 Task: Add an event with the title Second Lunch and Learn: Effective Leadership, date '2024/05/02', time 8:50 AM to 10:50 AMand add a description: If applicable, participants will explore effective communication strategies for remote or virtual team environments. They will learn how to leverage technology tools, manage communication barriers, and maintain strong connections despite physical distance., put the event into Green category, logged in from the account softage.2@softage.netand send the event invitation to softage.10@softage.net and softage.1@softage.net. Set a reminder for the event 1 hour before
Action: Mouse moved to (128, 108)
Screenshot: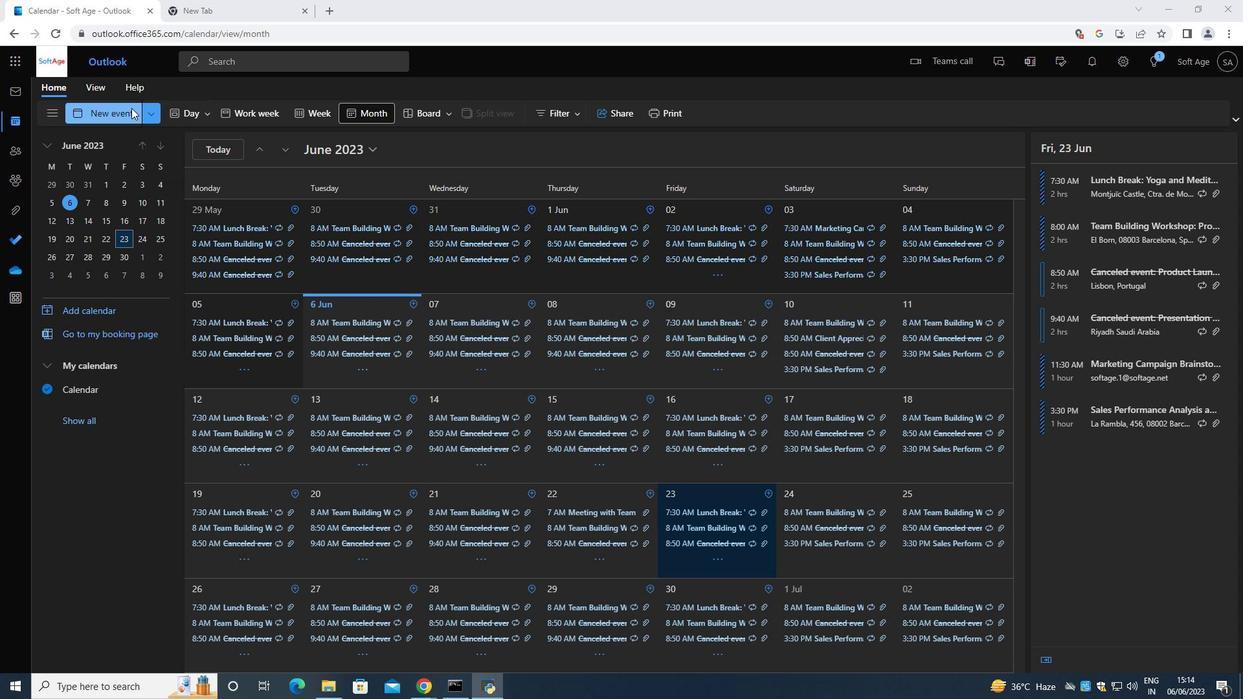 
Action: Mouse pressed left at (128, 108)
Screenshot: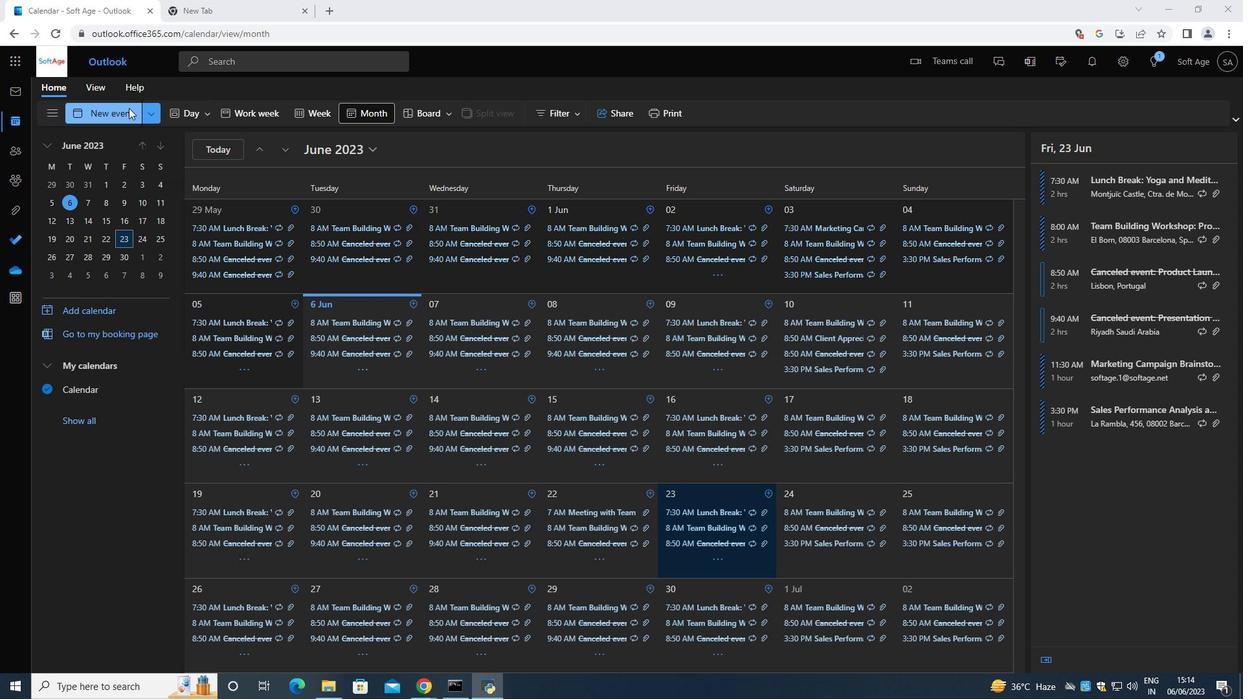 
Action: Mouse moved to (128, 101)
Screenshot: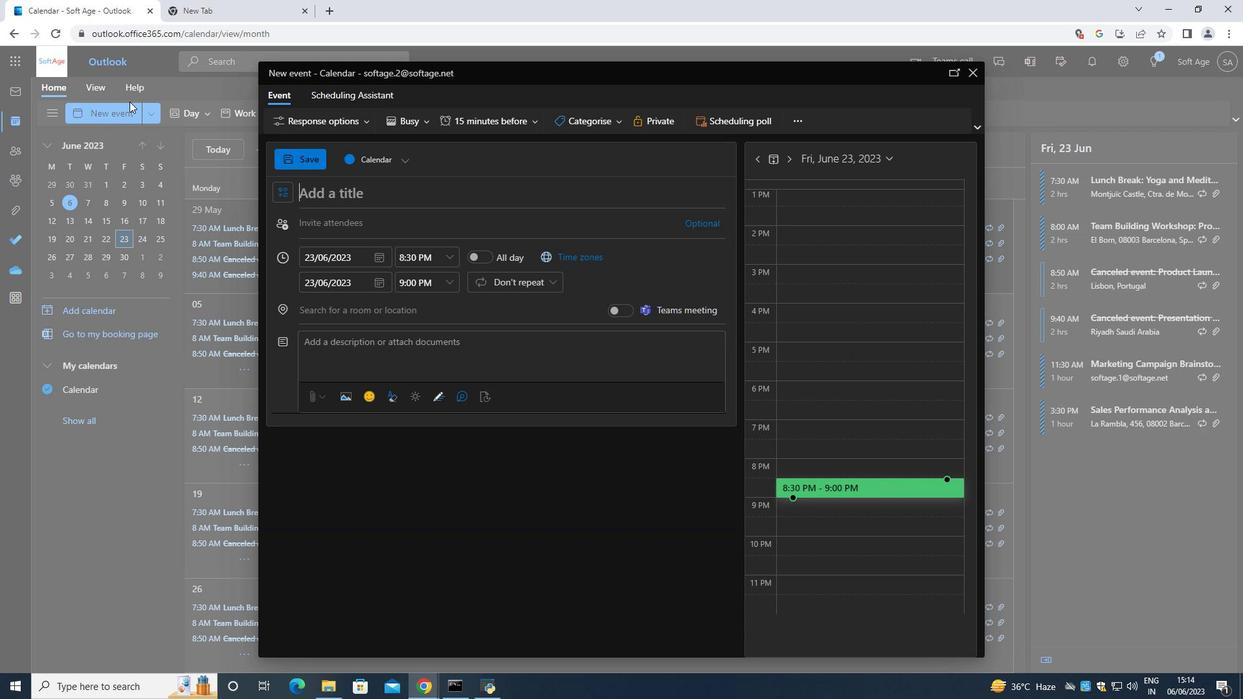 
Action: Key pressed <Key.shift>
Screenshot: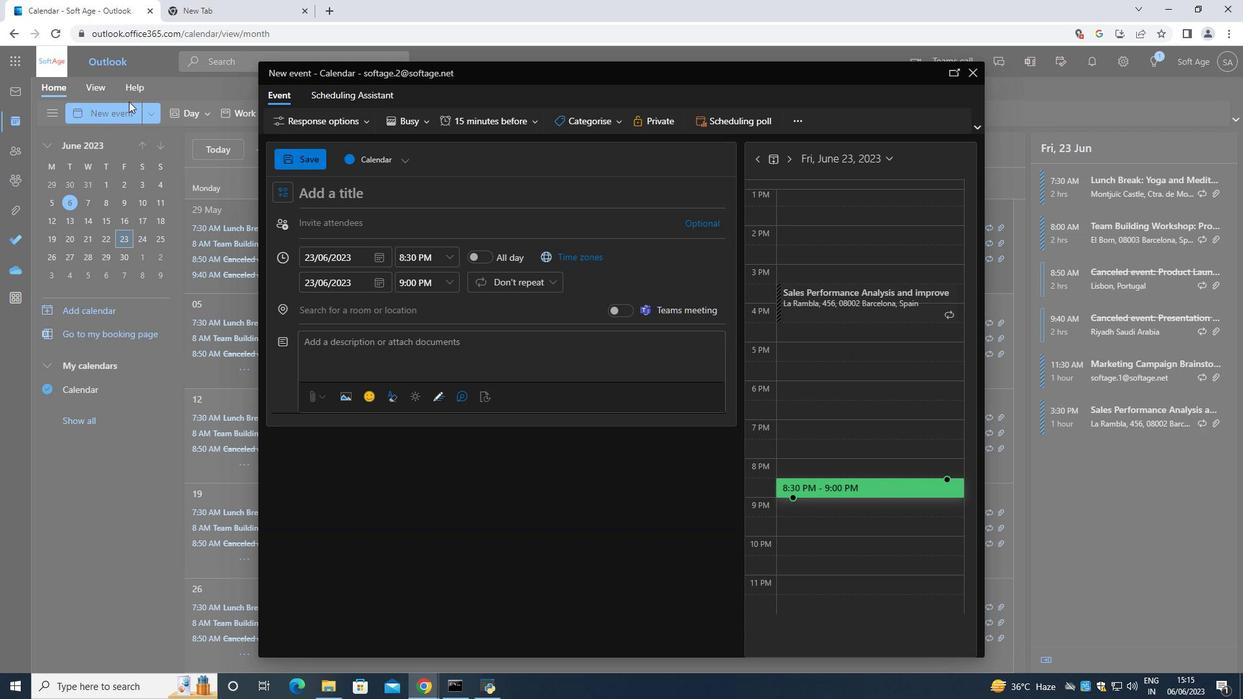 
Action: Mouse moved to (128, 101)
Screenshot: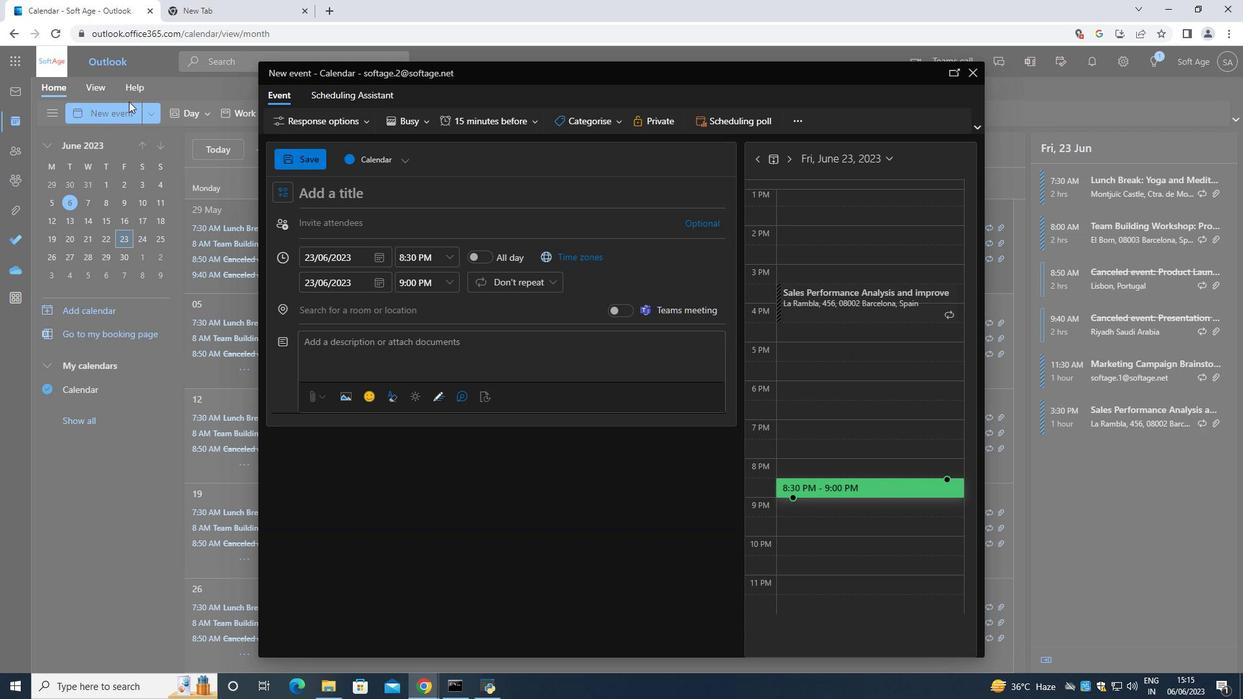 
Action: Key pressed <Key.shift><Key.shift><Key.shift><Key.shift><Key.shift><Key.shift><Key.shift><Key.shift><Key.shift><Key.shift><Key.shift><Key.shift><Key.shift><Key.shift><Key.shift>S
Screenshot: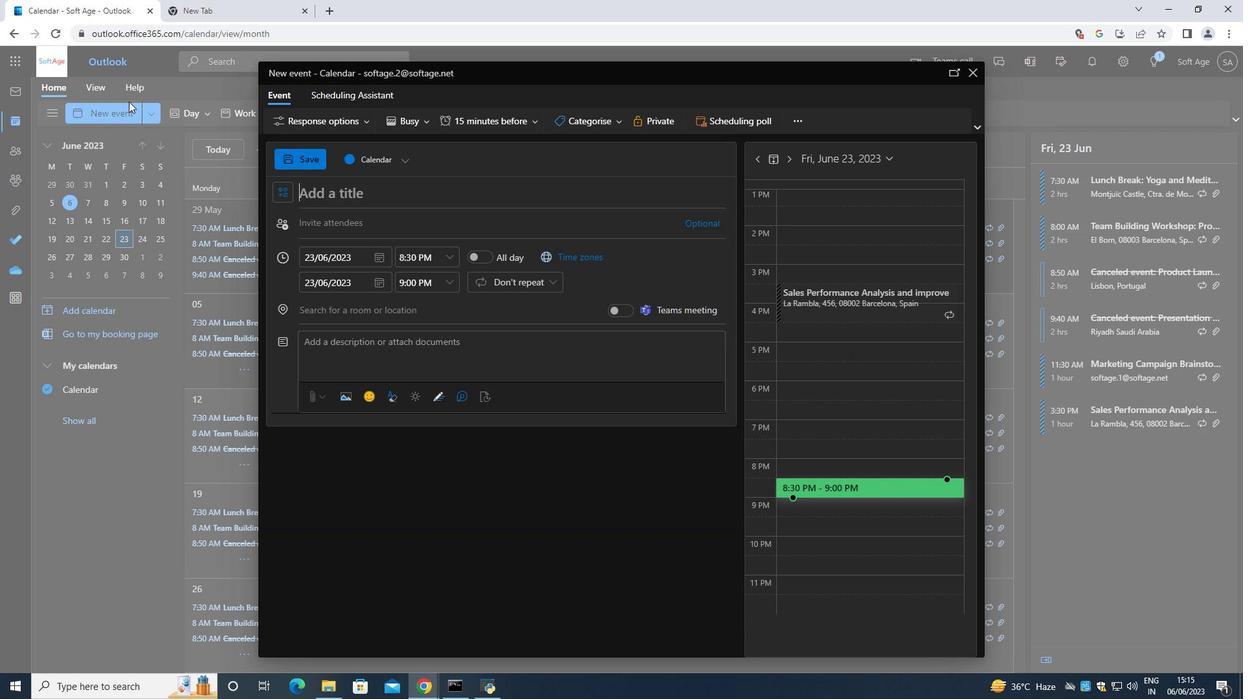 
Action: Mouse moved to (128, 101)
Screenshot: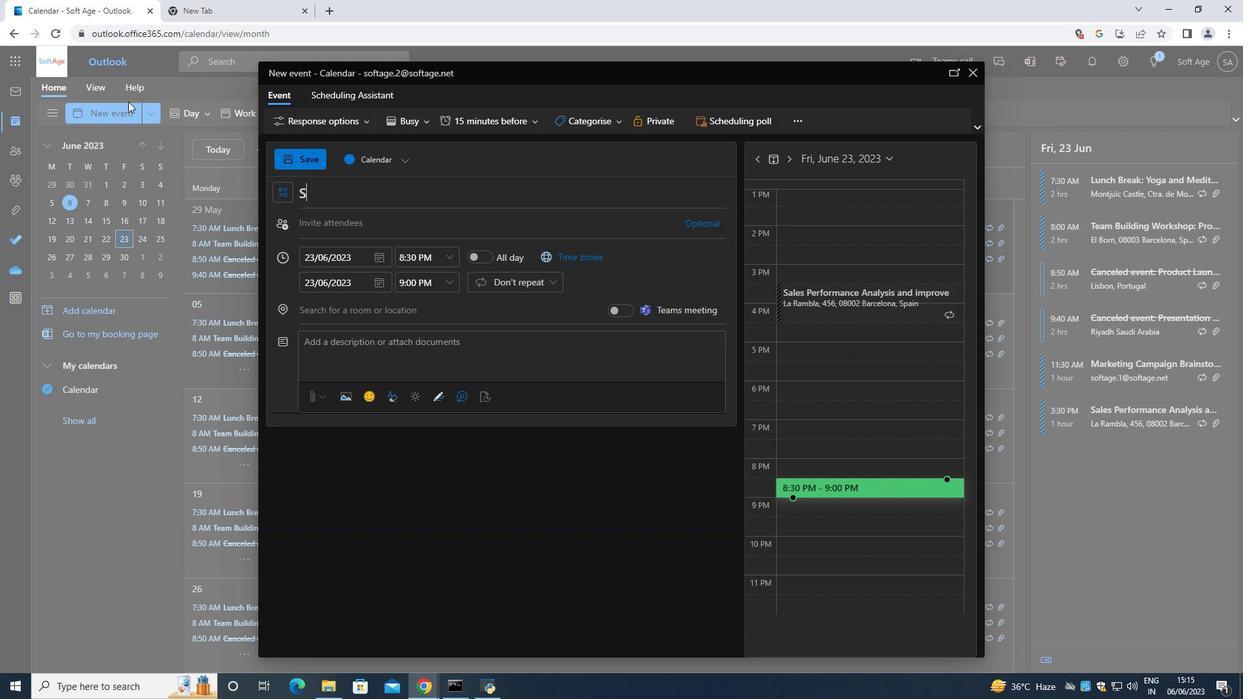 
Action: Key pressed econ
Screenshot: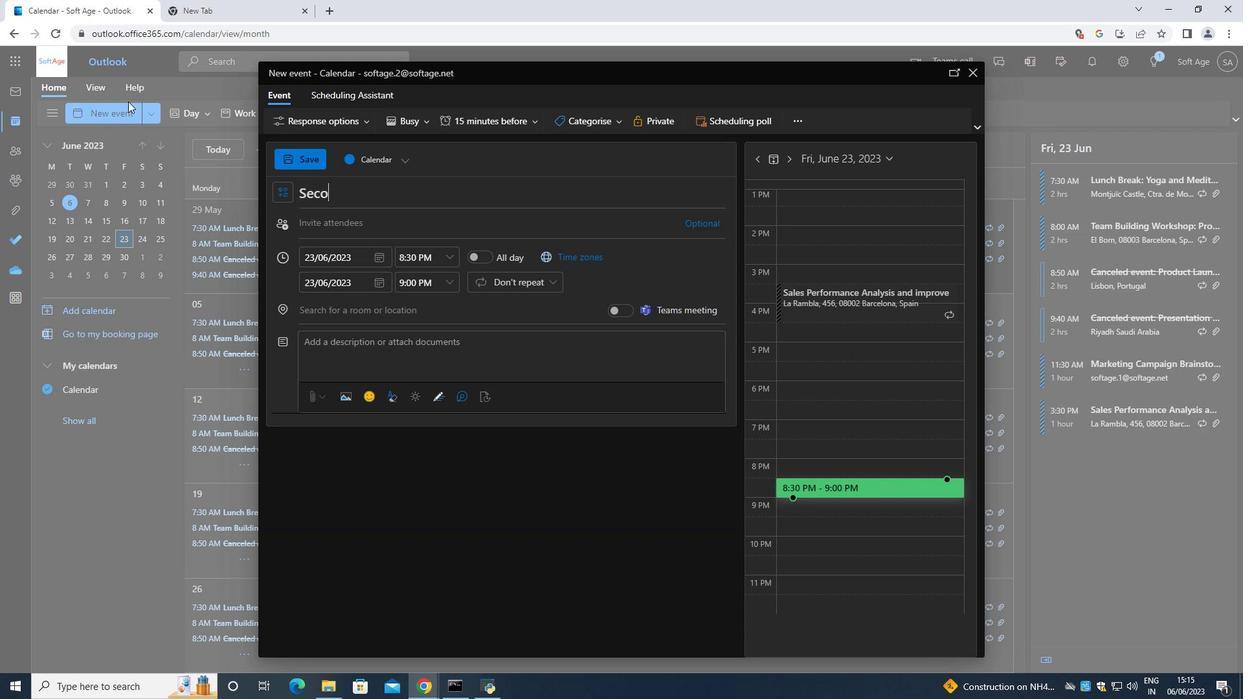 
Action: Mouse moved to (127, 101)
Screenshot: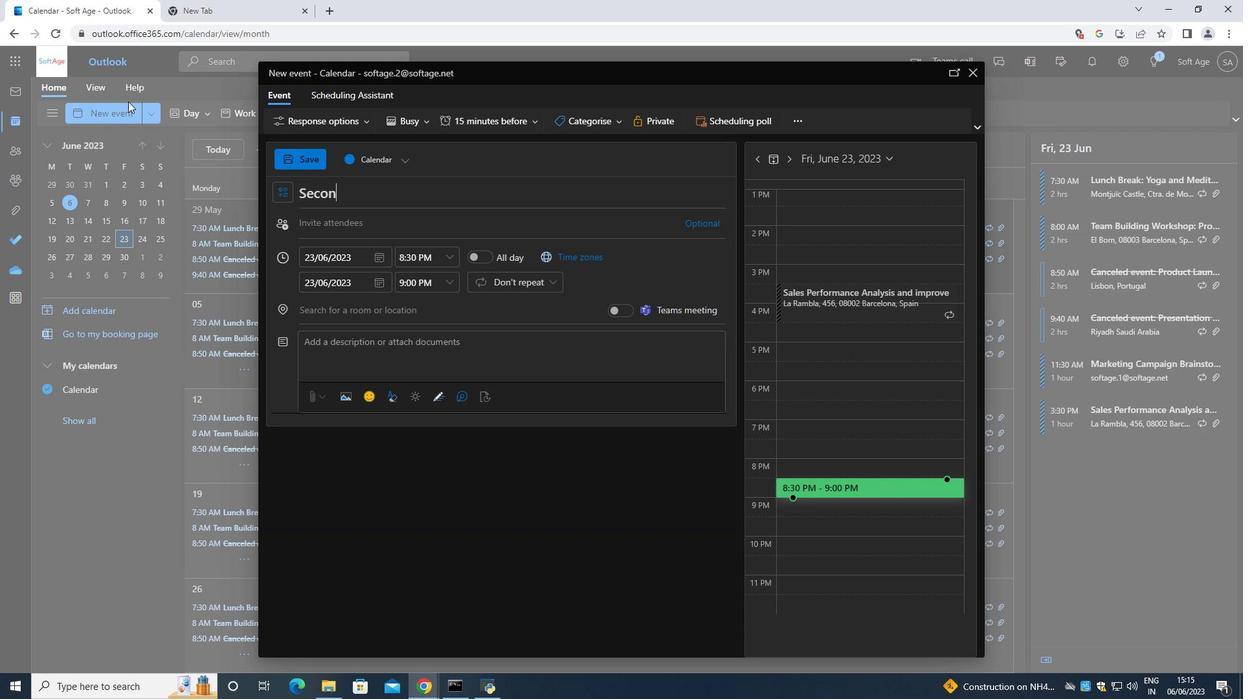 
Action: Key pressed <Key.space><Key.shift><Key.shift><Key.shift><Key.shift><Key.shift><Key.shift><Key.shift><Key.shift><Key.shift><Key.shift><Key.shift><Key.shift><Key.shift><Key.shift><Key.shift><Key.shift><Key.shift><Key.shift><Key.shift><Key.shift><Key.shift><Key.shift><Key.shift>Lunch
Screenshot: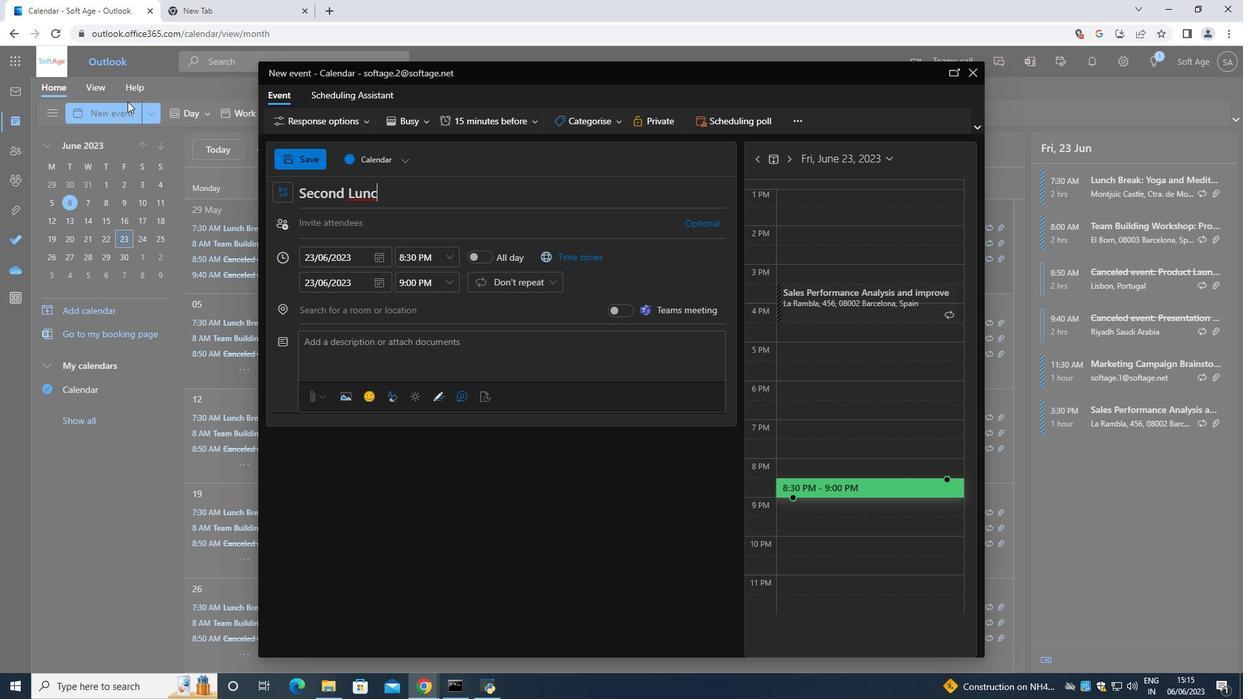 
Action: Mouse moved to (167, 82)
Screenshot: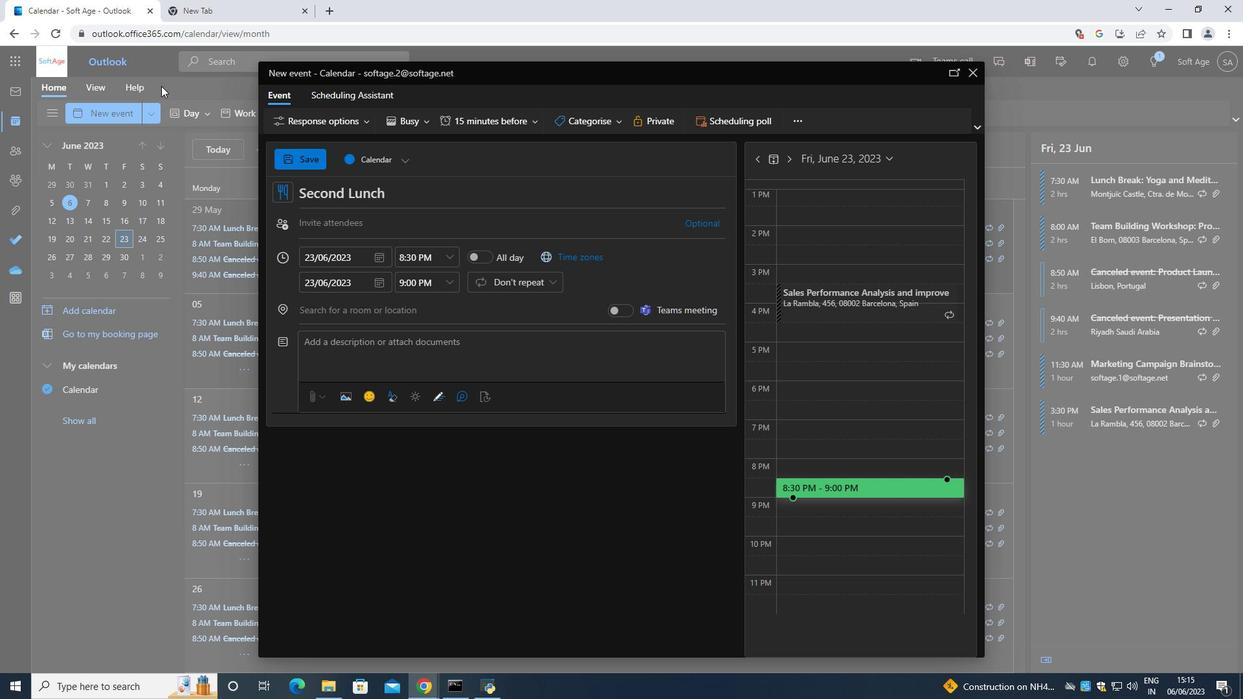 
Action: Key pressed <Key.space><Key.shift>and<Key.space>
Screenshot: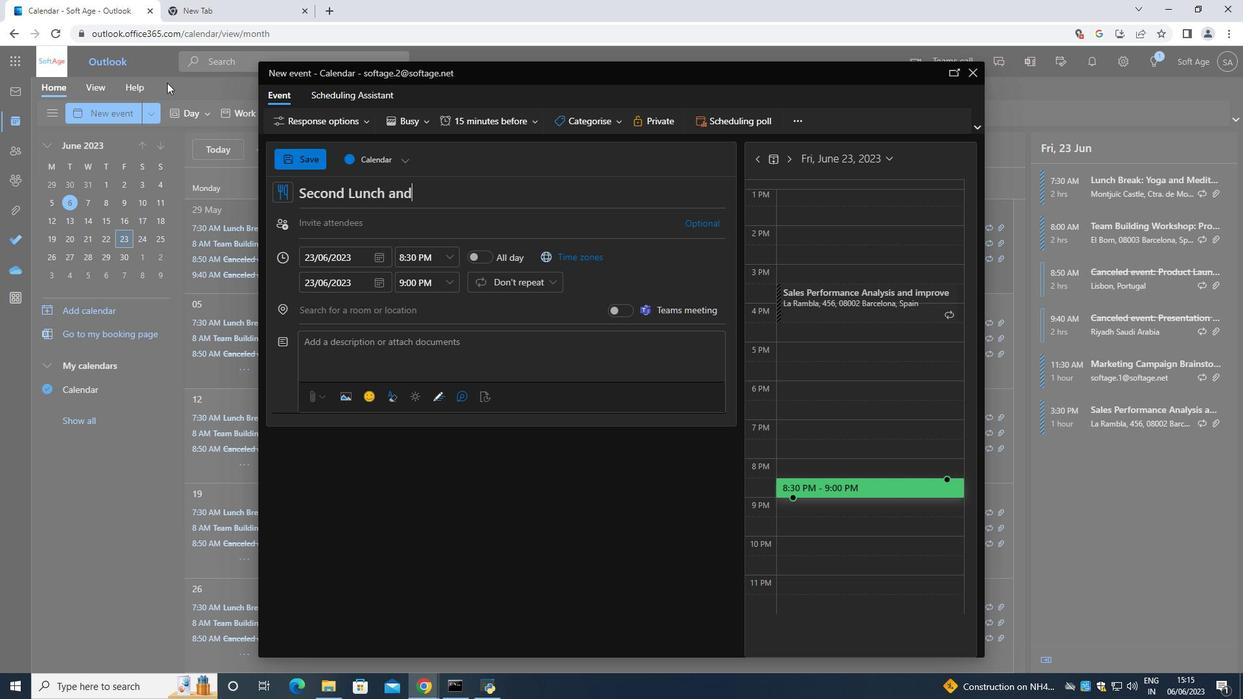 
Action: Mouse moved to (167, 82)
Screenshot: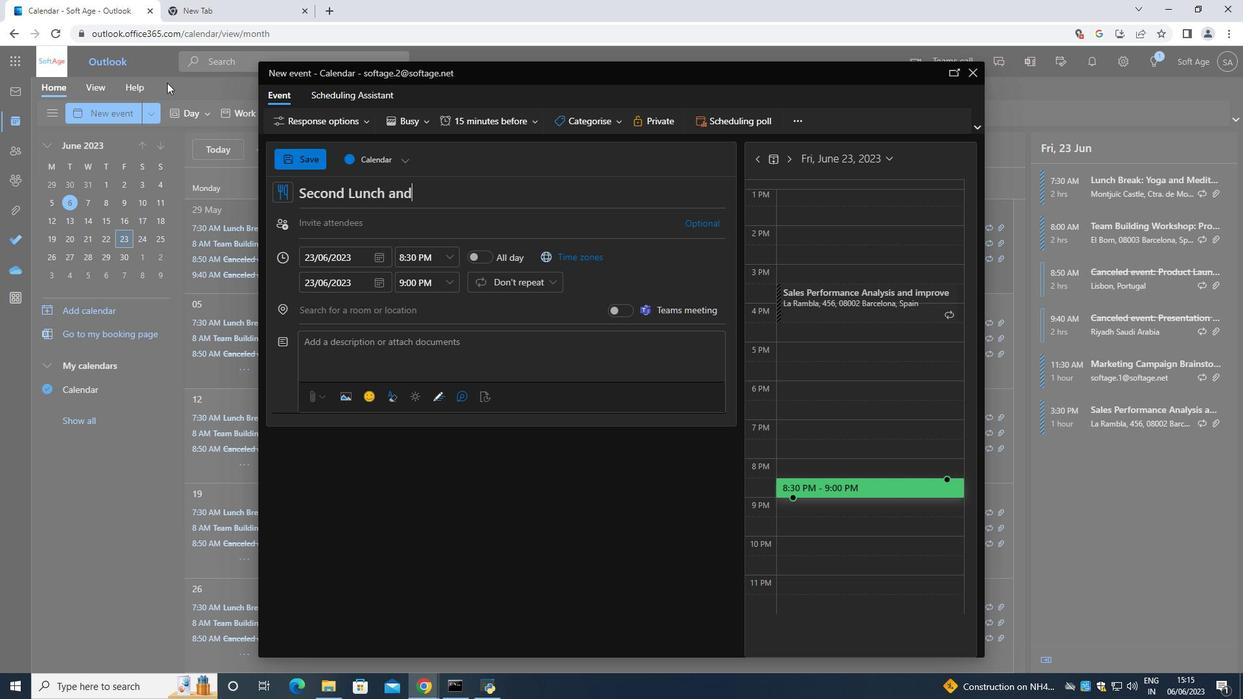 
Action: Key pressed <Key.shift>Learn<Key.shift_r>:<Key.space><Key.shift>Eff
Screenshot: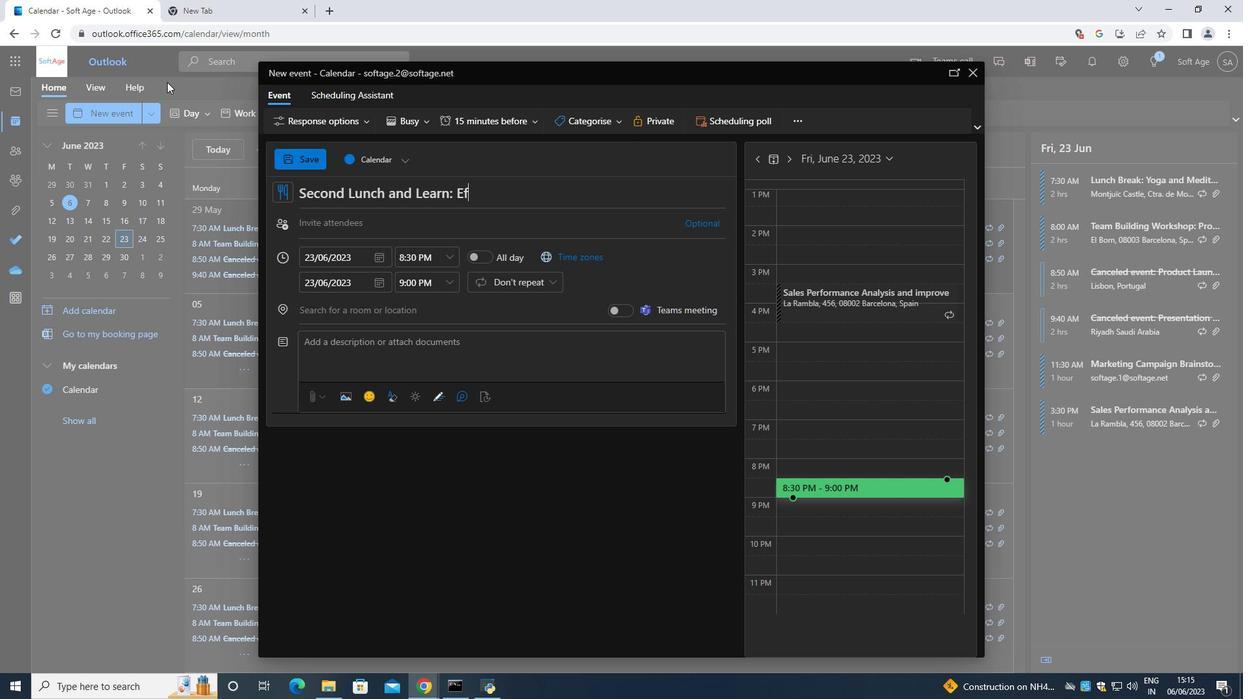 
Action: Mouse moved to (170, 79)
Screenshot: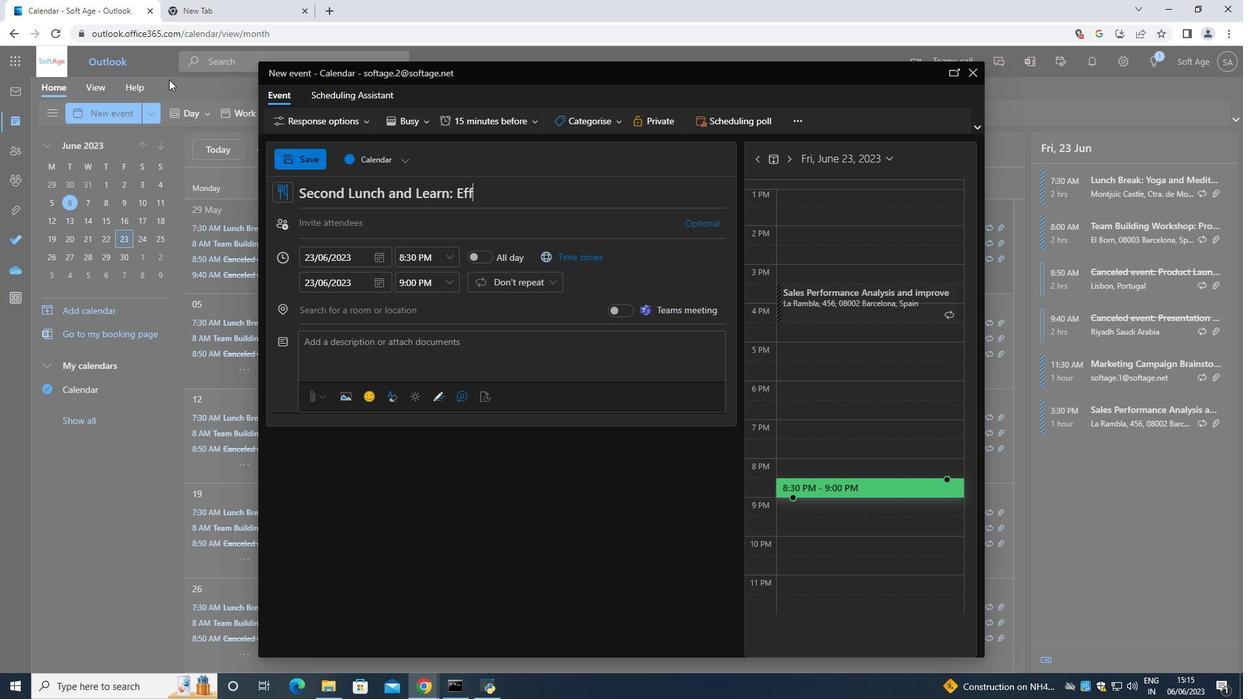 
Action: Key pressed r<Key.backspace>ective<Key.space><Key.shift>:<Key.insert><Key.backspace><Key.shift>Leadership<Key.space>
Screenshot: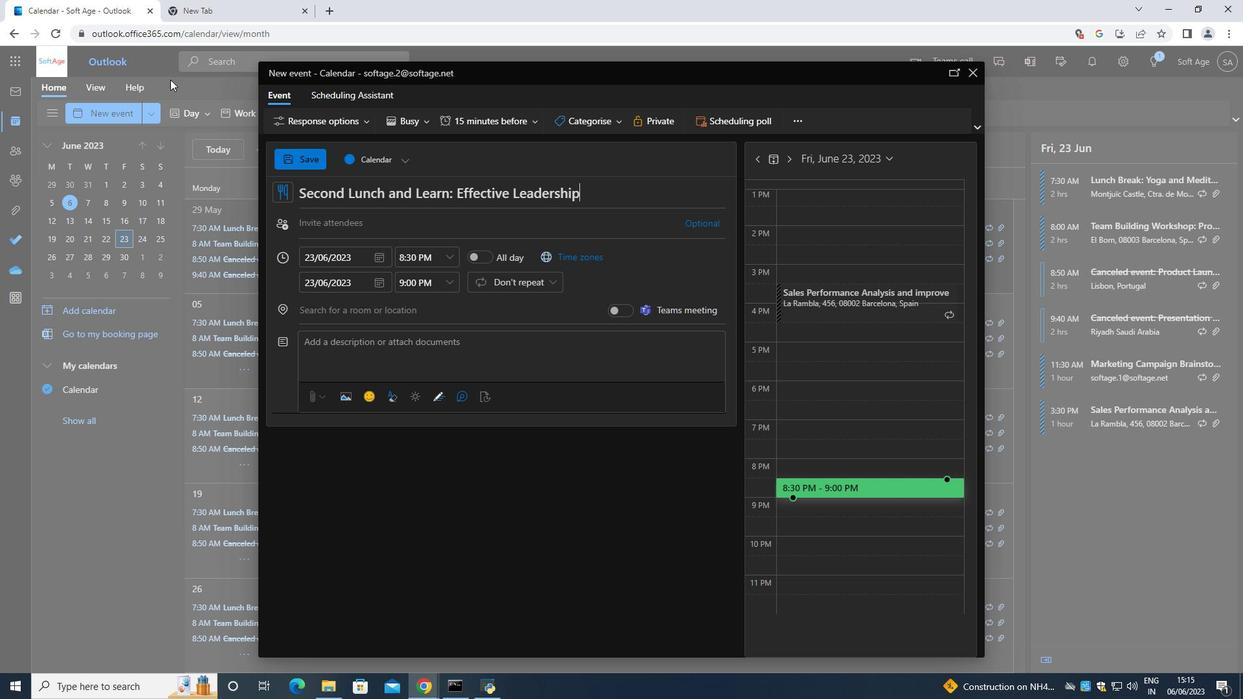 
Action: Mouse moved to (382, 258)
Screenshot: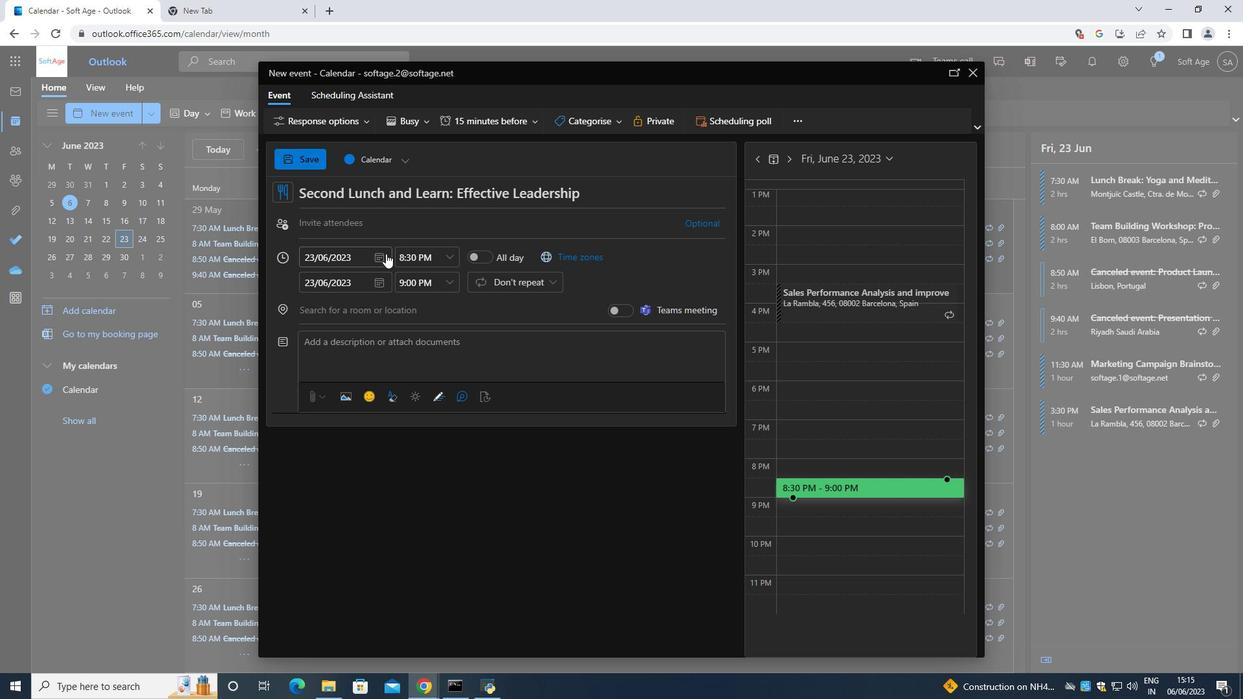 
Action: Mouse pressed left at (382, 258)
Screenshot: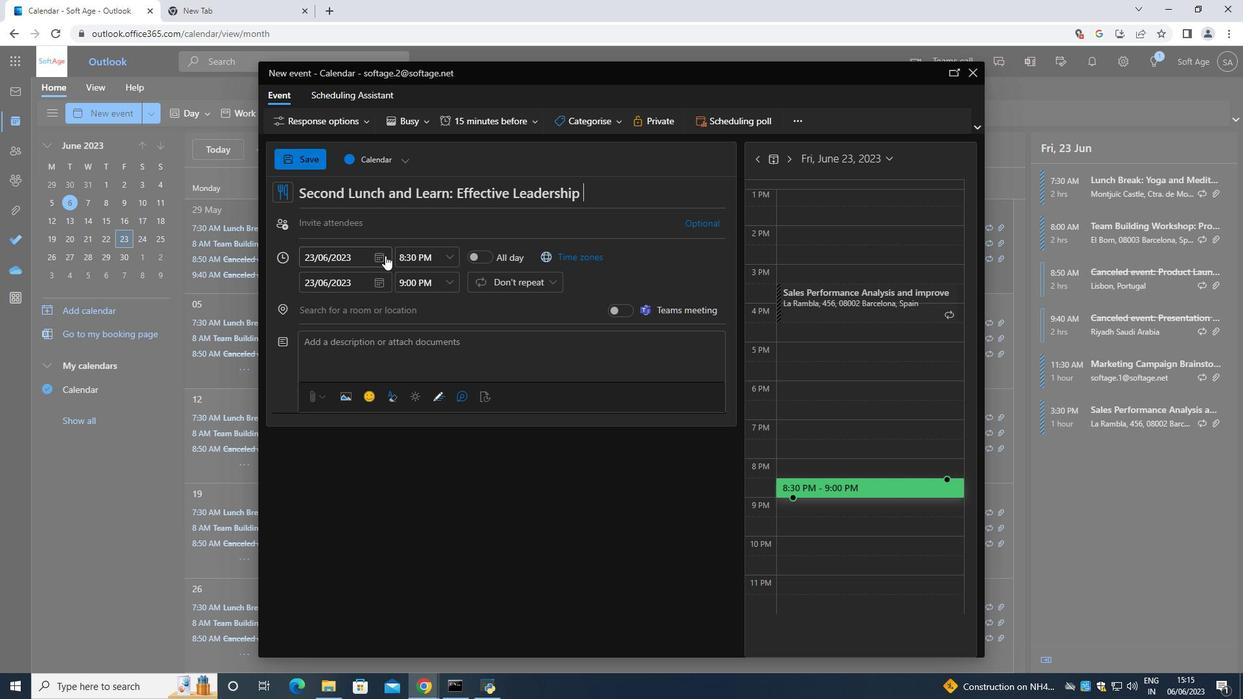 
Action: Mouse moved to (422, 288)
Screenshot: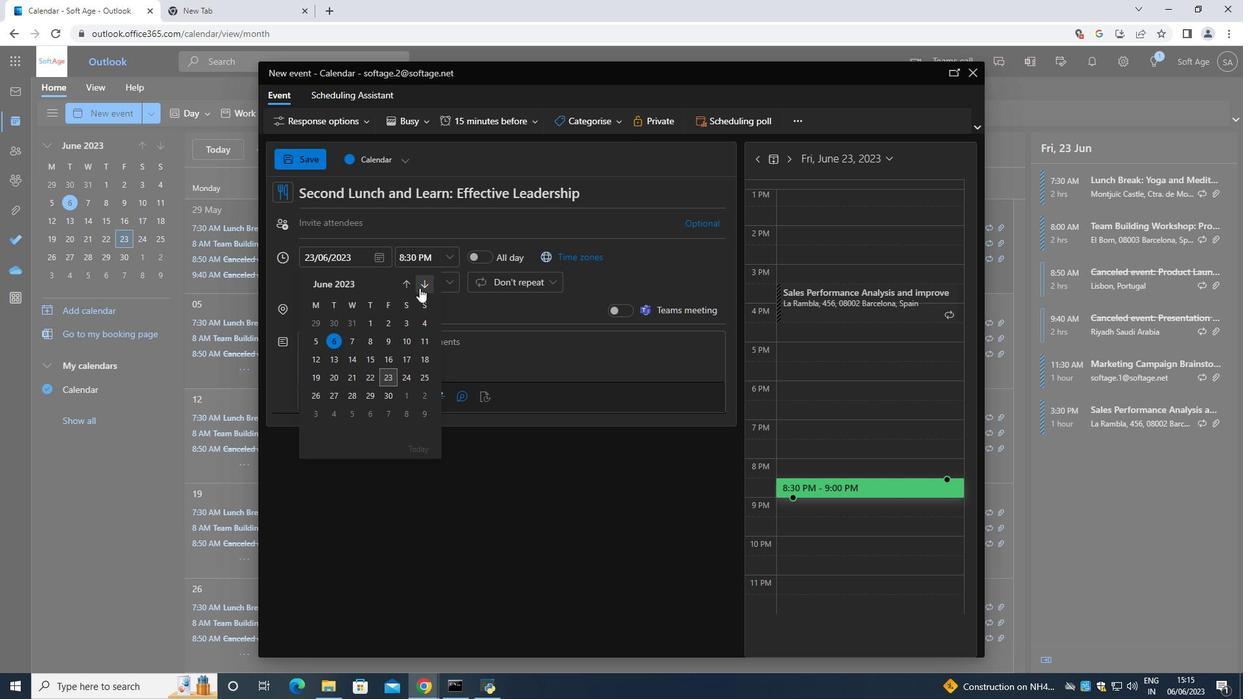 
Action: Mouse pressed left at (422, 288)
Screenshot: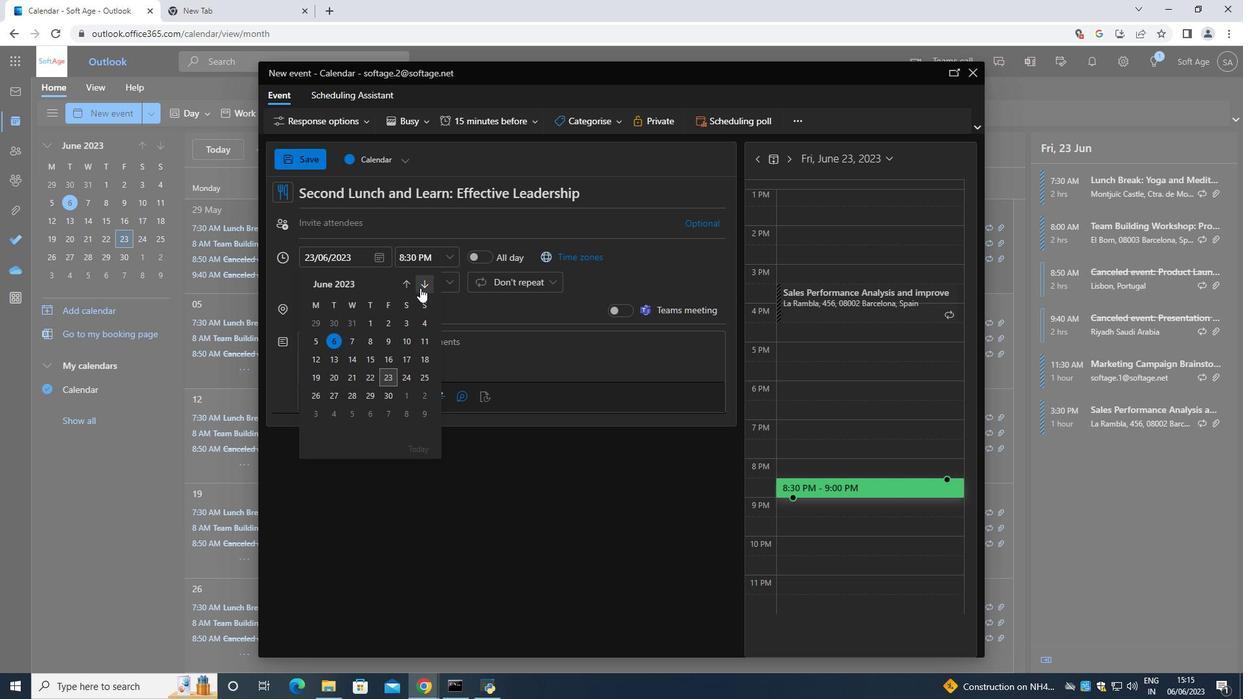 
Action: Mouse moved to (423, 288)
Screenshot: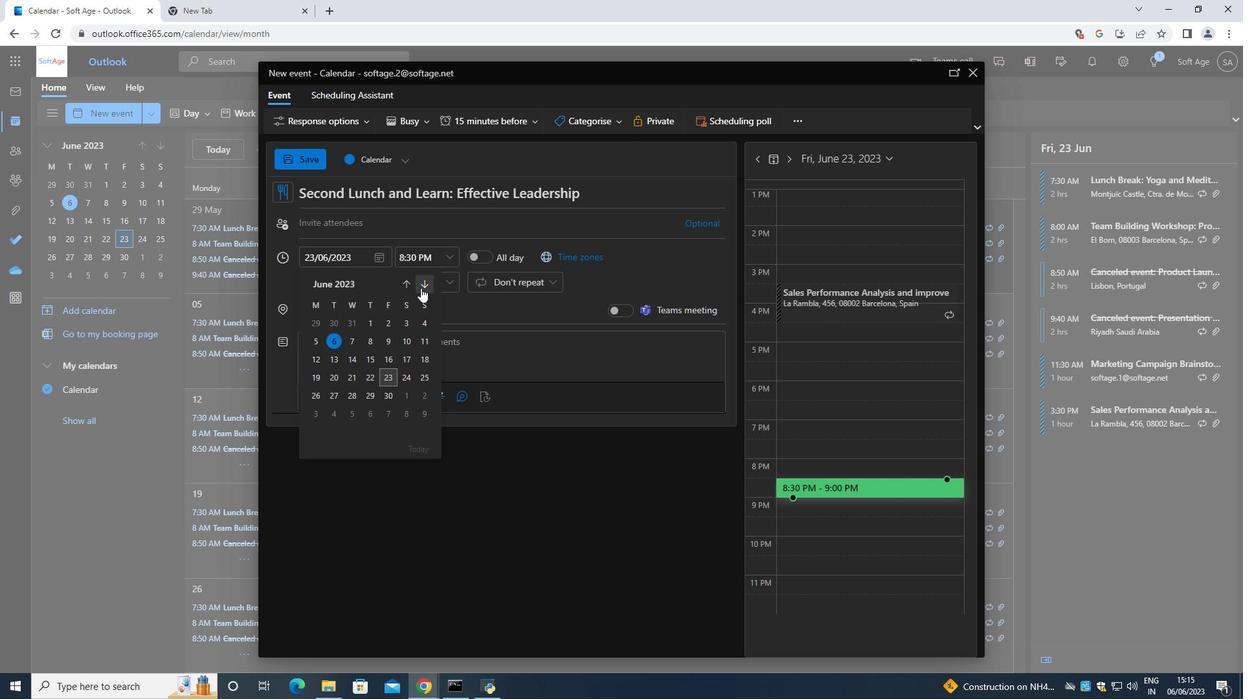 
Action: Mouse pressed left at (423, 288)
Screenshot: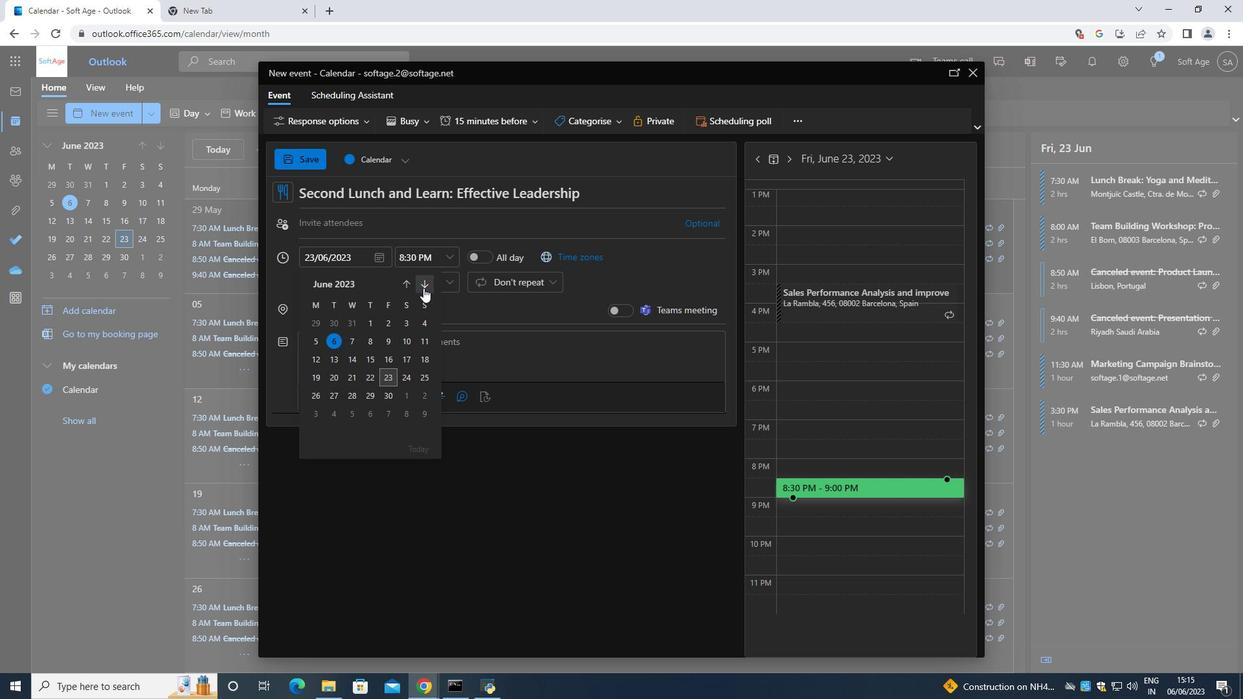 
Action: Mouse pressed left at (423, 288)
Screenshot: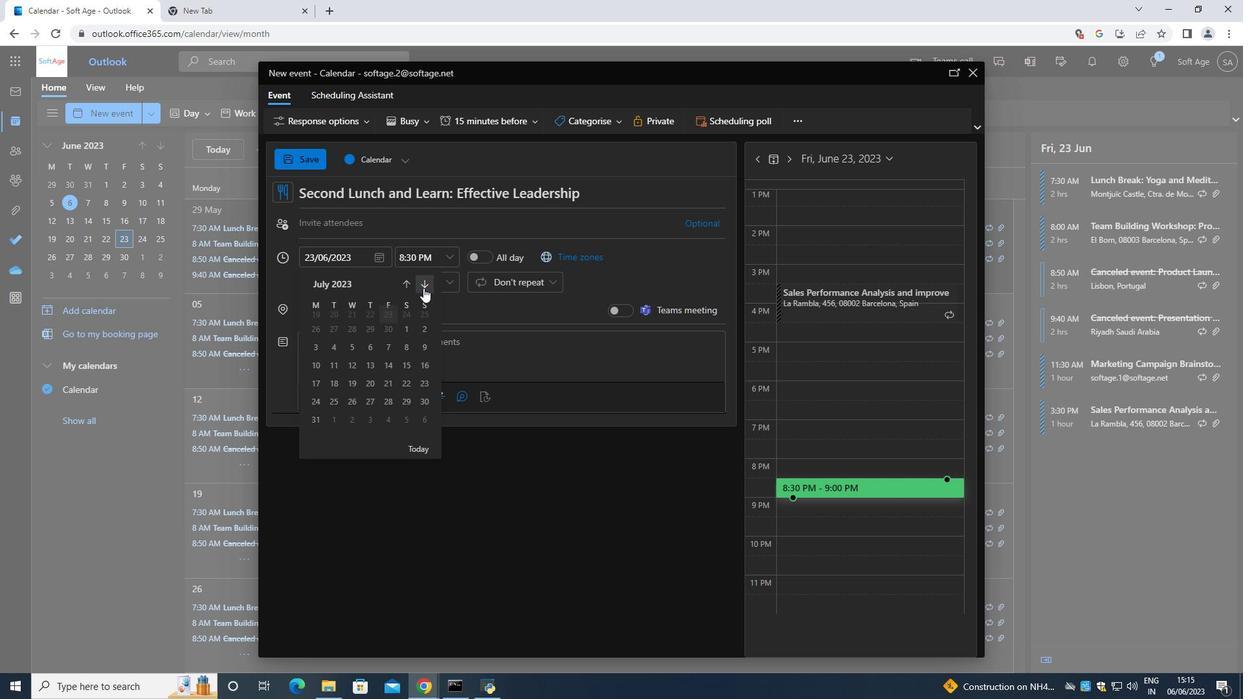 
Action: Mouse pressed left at (423, 288)
Screenshot: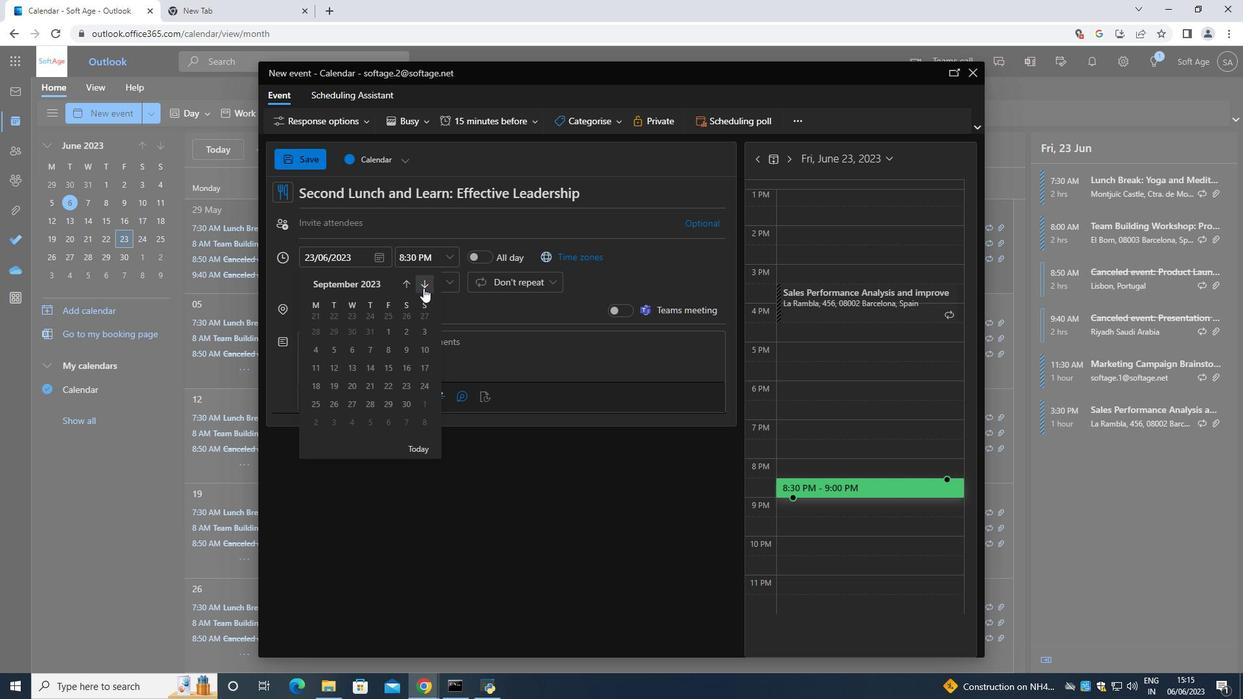 
Action: Mouse pressed left at (423, 288)
Screenshot: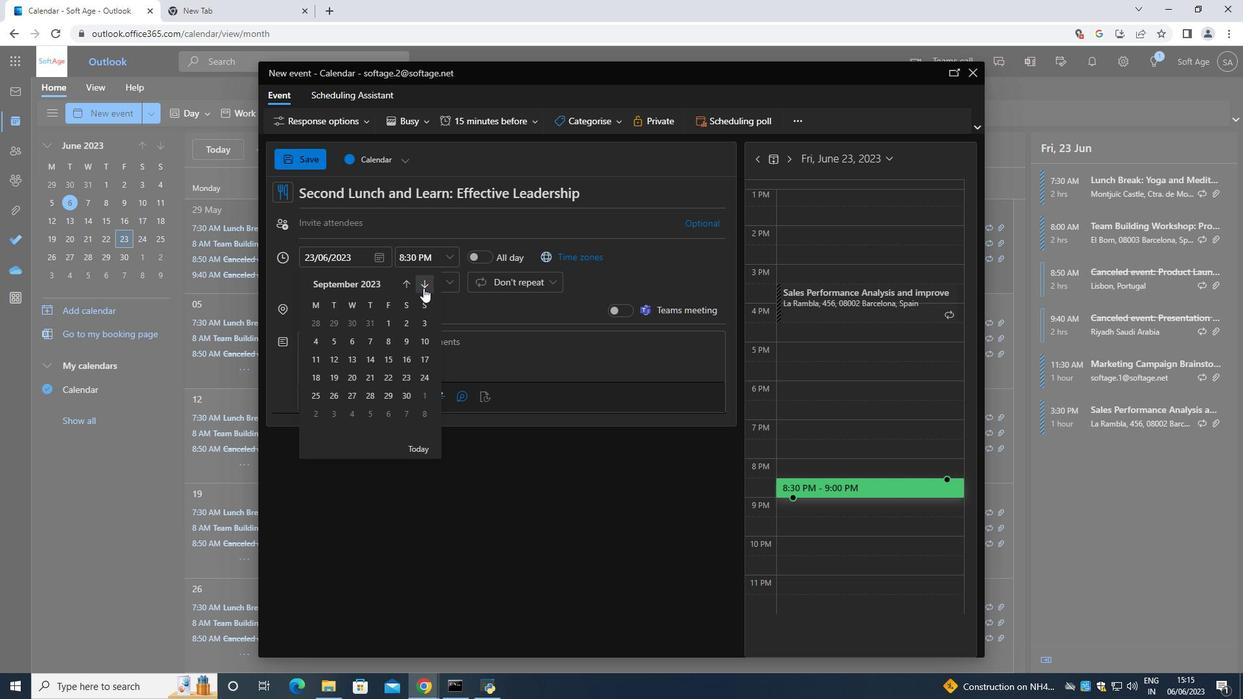 
Action: Mouse pressed left at (423, 288)
Screenshot: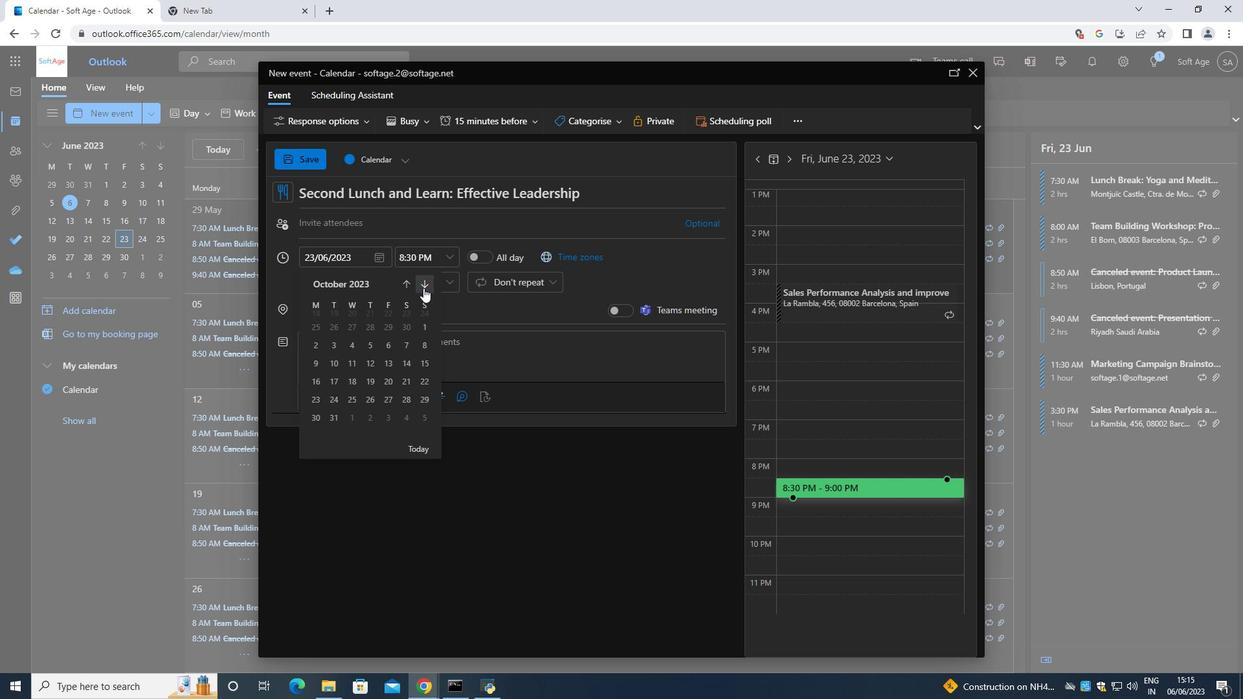 
Action: Mouse pressed left at (423, 288)
Screenshot: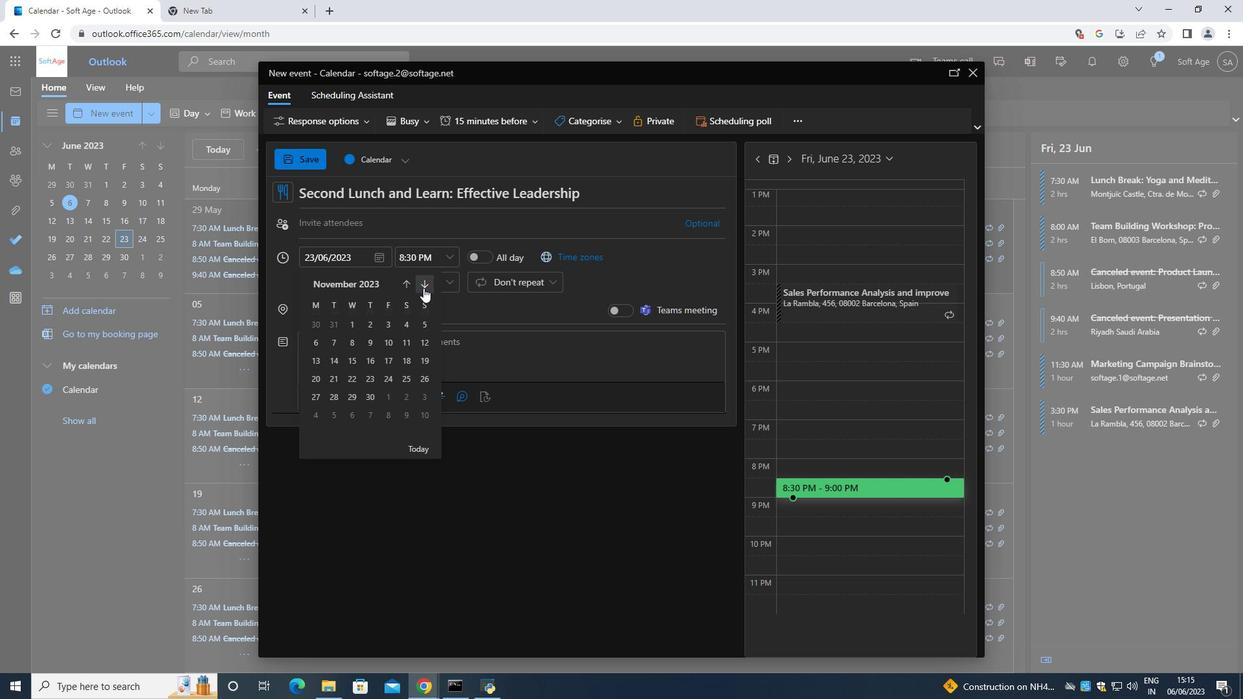
Action: Mouse pressed left at (423, 288)
Screenshot: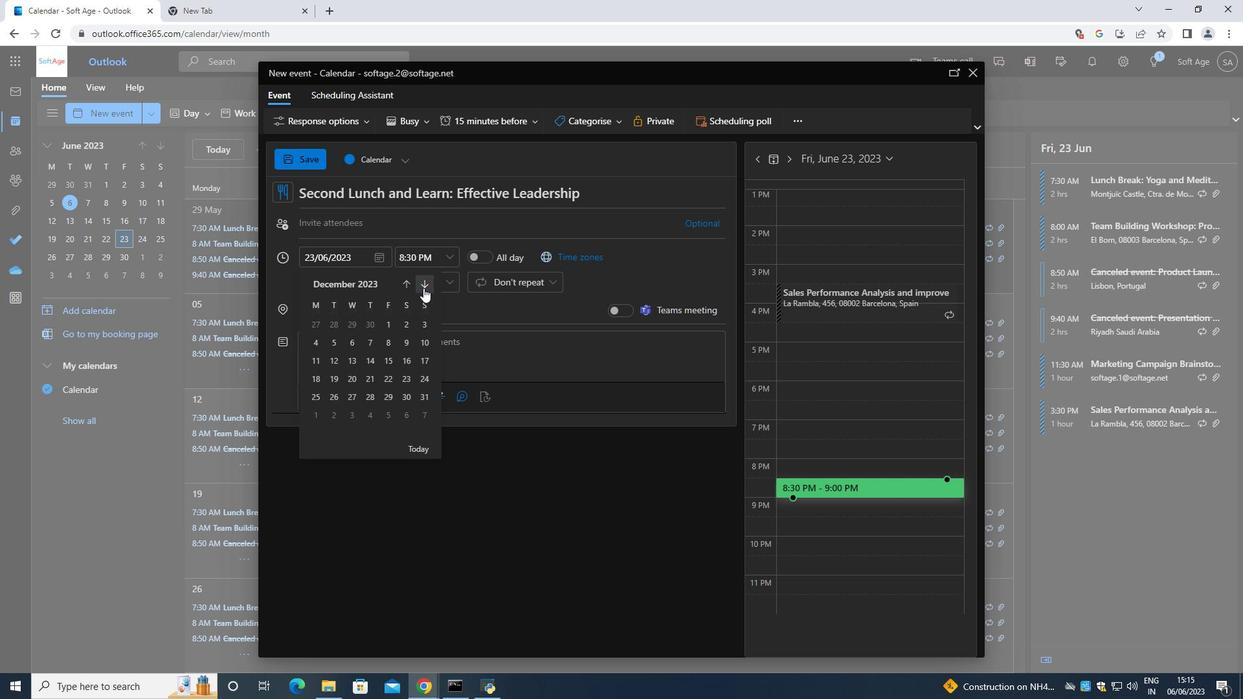 
Action: Mouse pressed left at (423, 288)
Screenshot: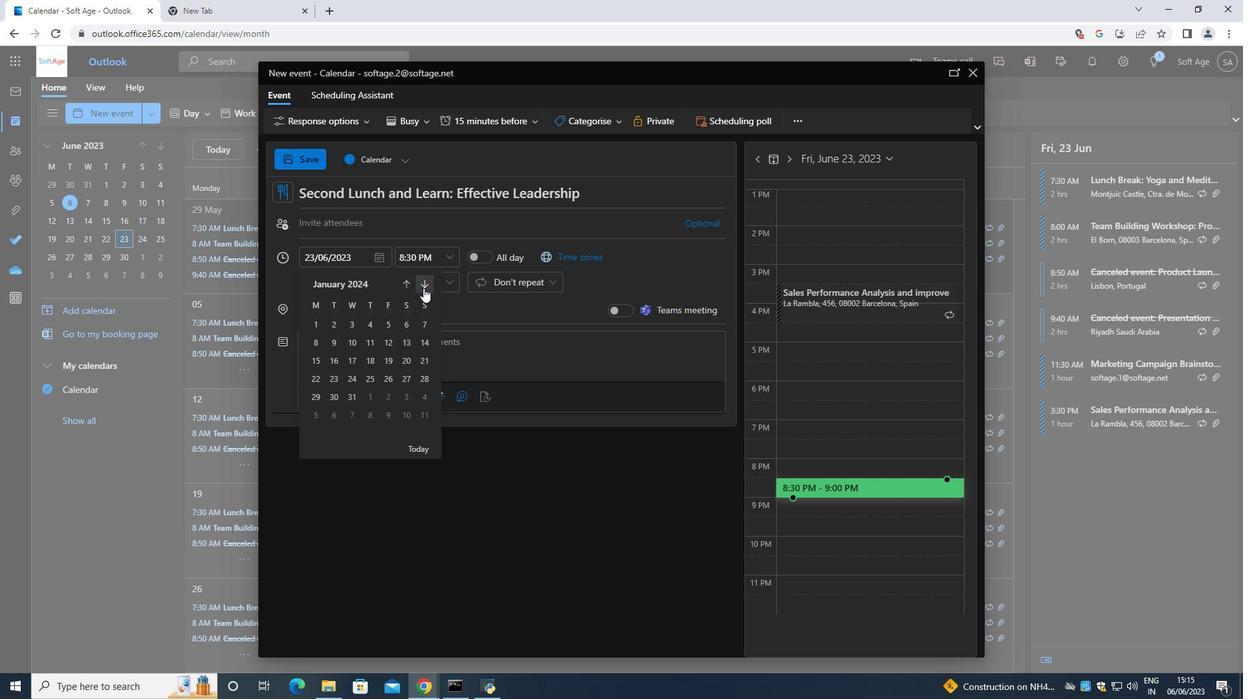 
Action: Mouse pressed left at (423, 288)
Screenshot: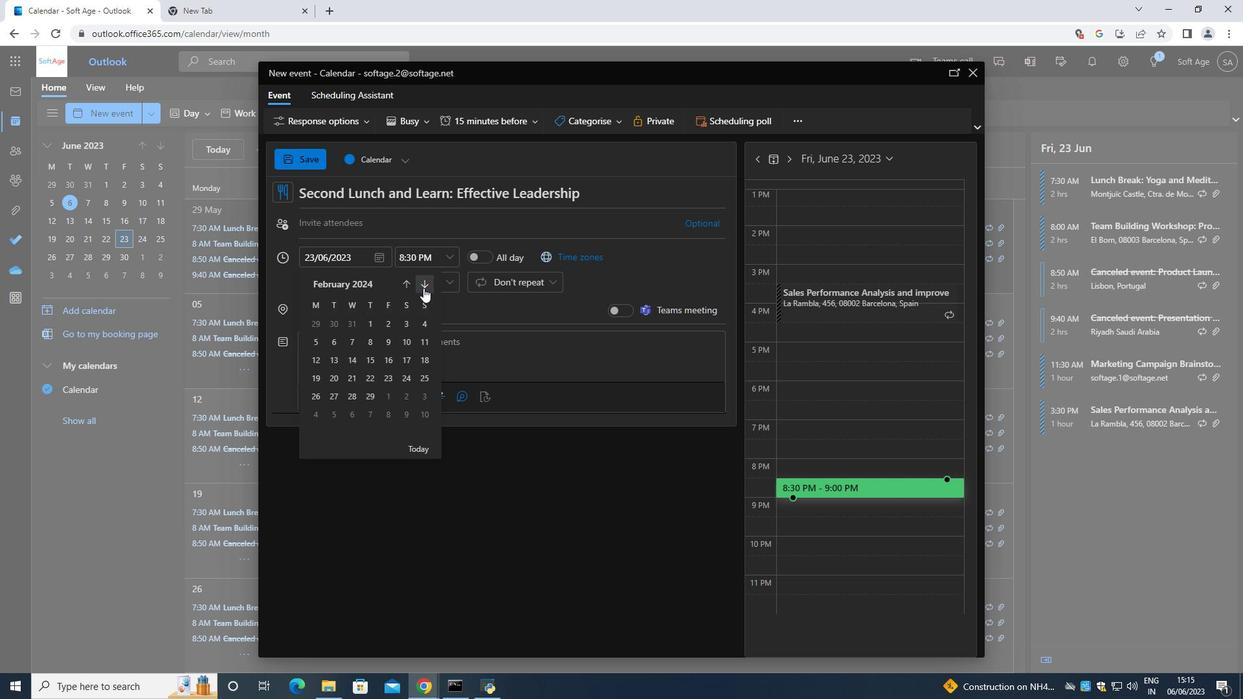 
Action: Mouse pressed left at (423, 288)
Screenshot: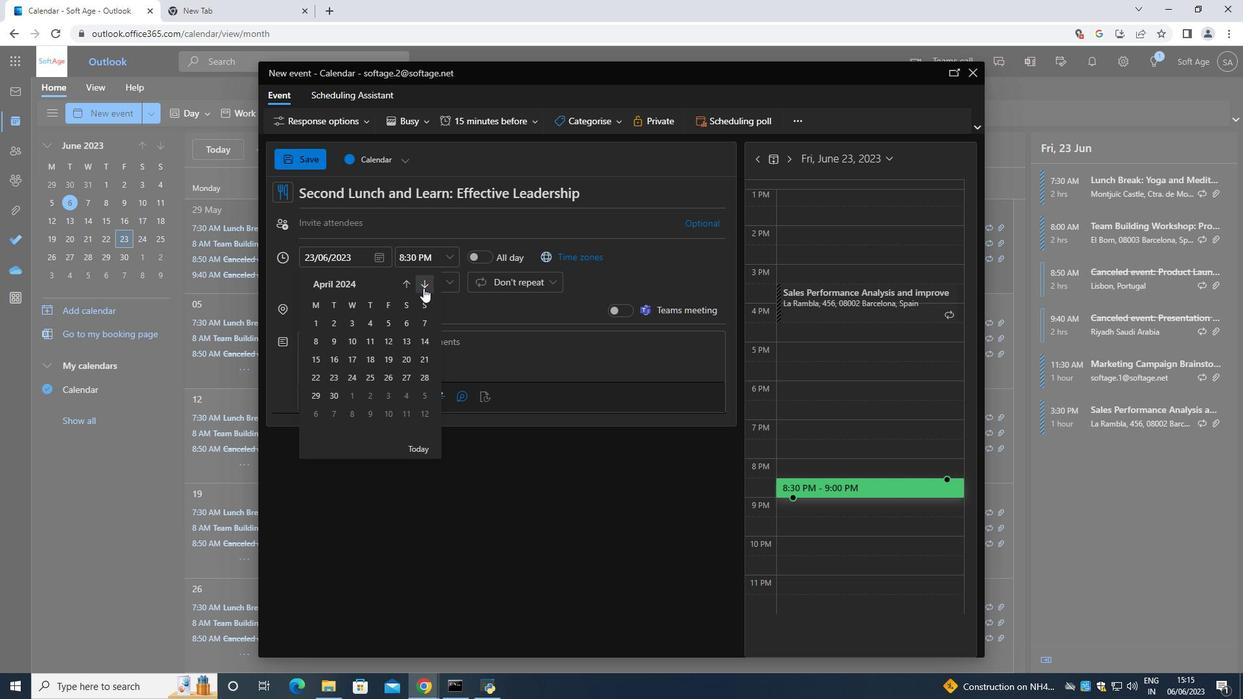 
Action: Mouse moved to (373, 318)
Screenshot: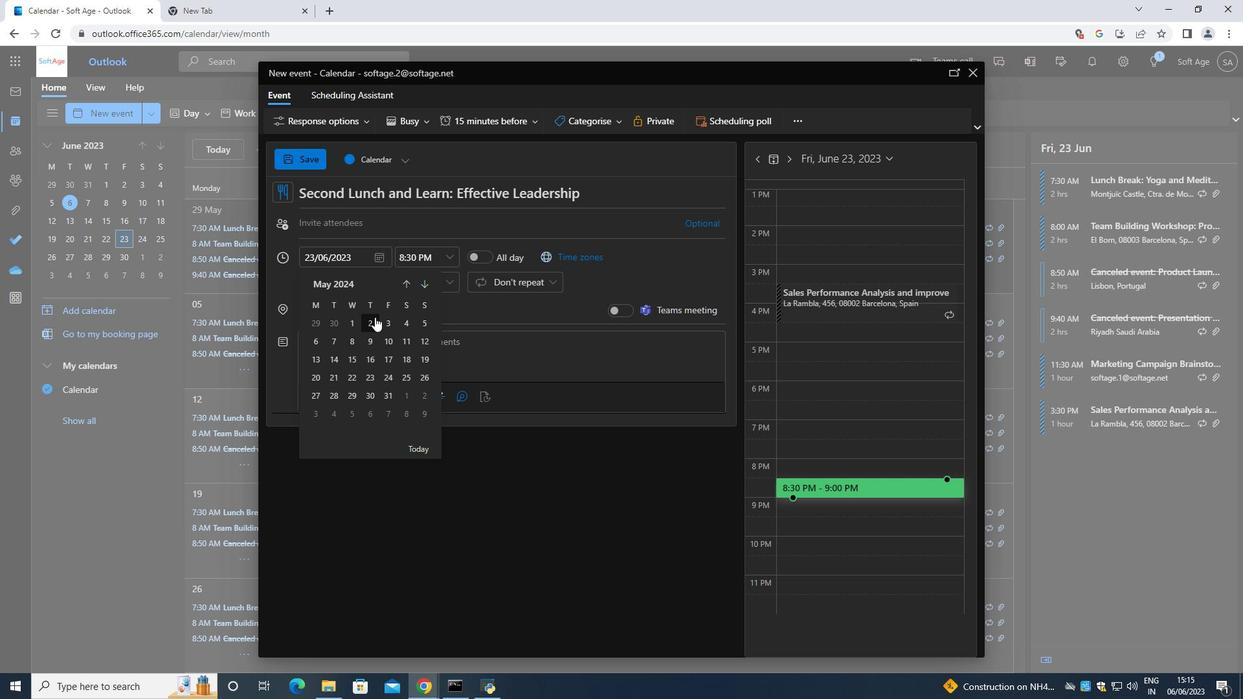 
Action: Mouse pressed left at (373, 318)
Screenshot: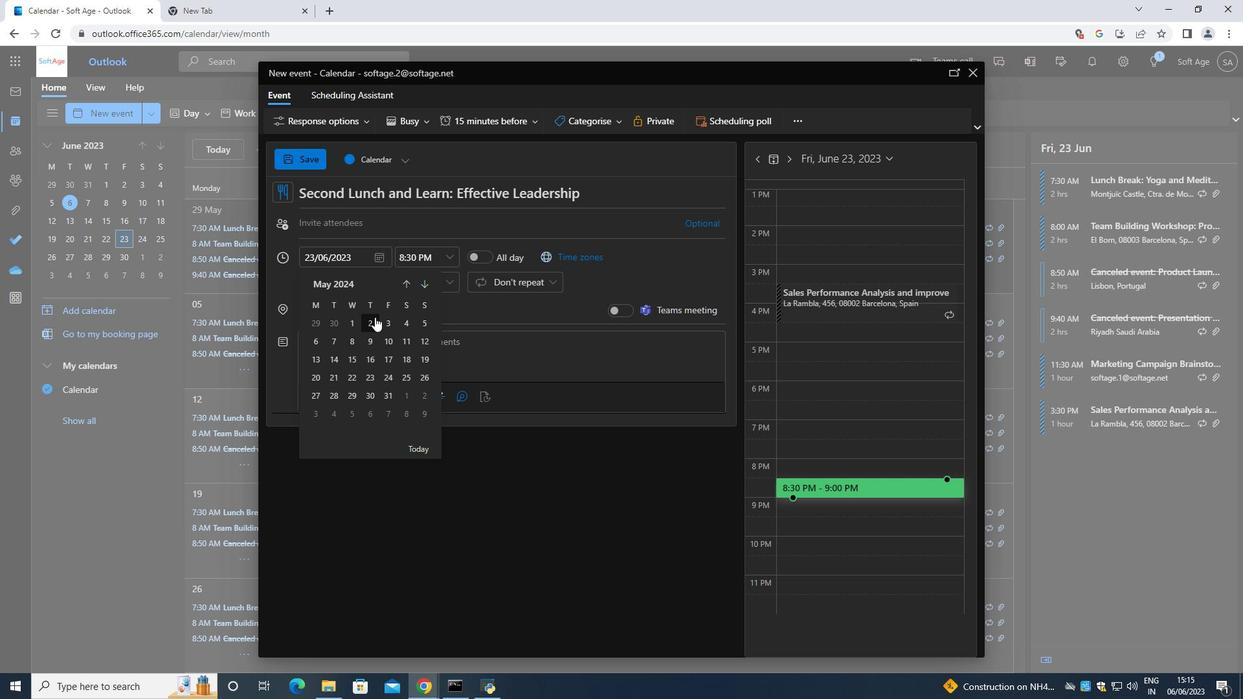 
Action: Mouse moved to (447, 261)
Screenshot: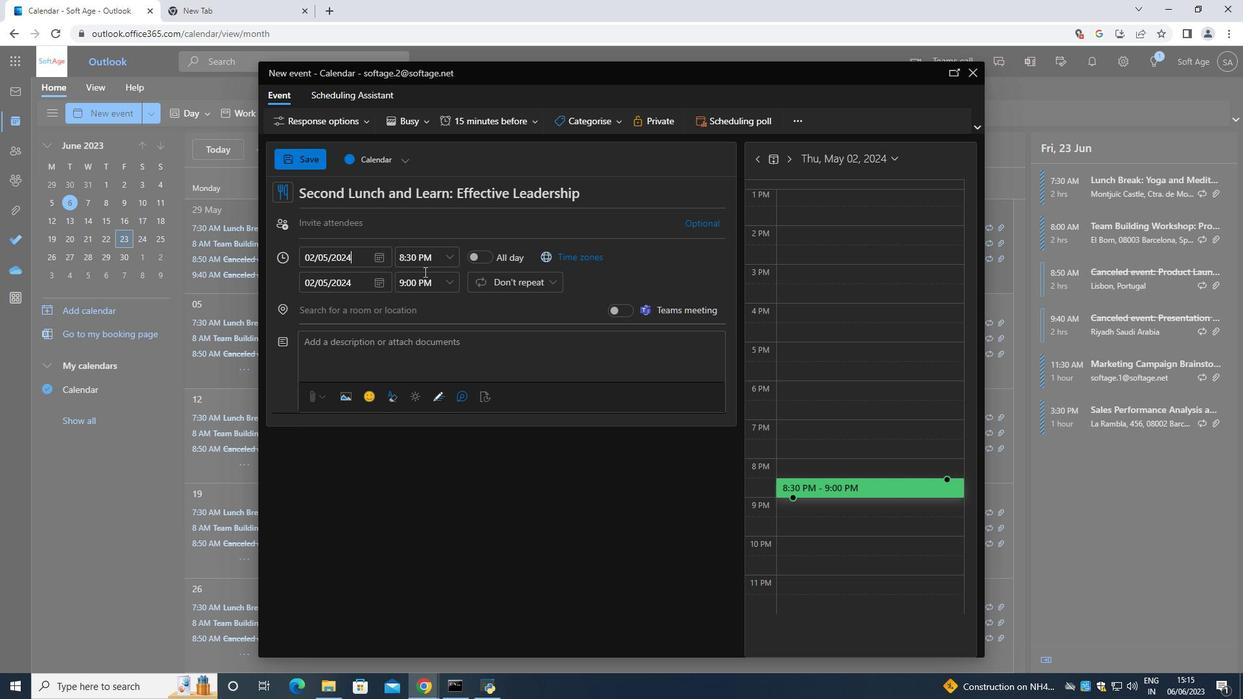 
Action: Mouse pressed left at (447, 261)
Screenshot: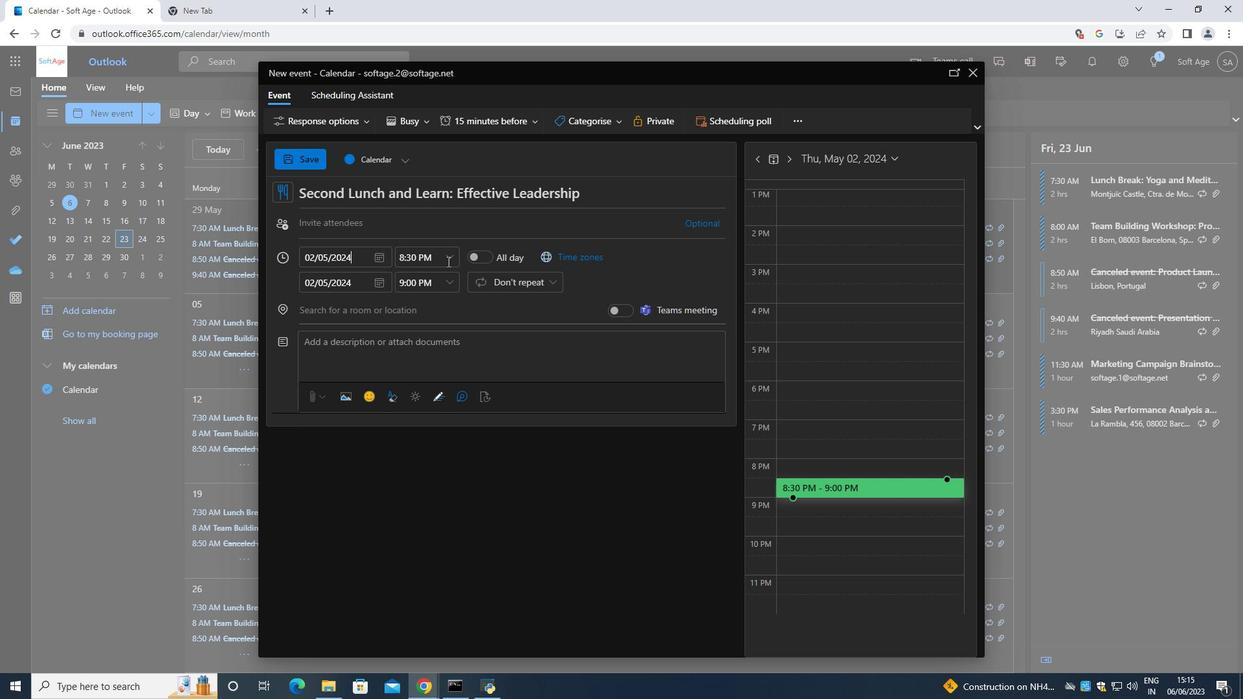 
Action: Mouse moved to (277, 144)
Screenshot: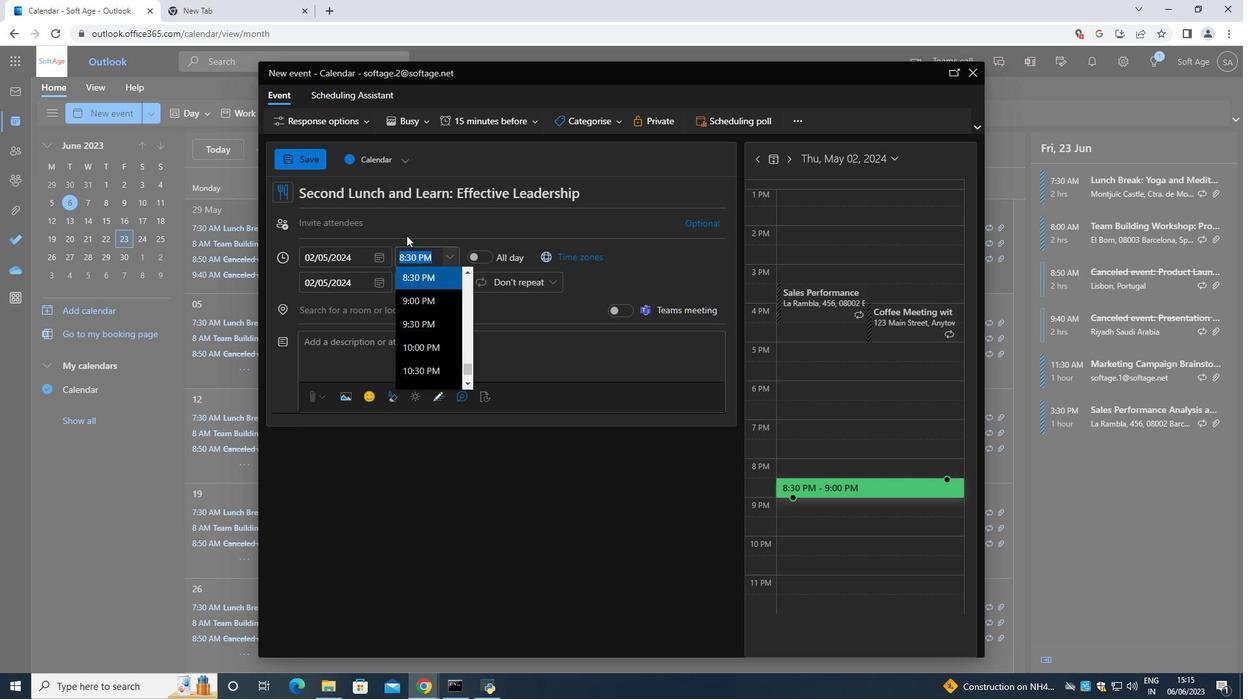 
Action: Key pressed 8<Key.shift_r>:50<Key.shift>A<Key.shift_r>NM<Key.backspace><Key.backspace><Key.shift_r>M
Screenshot: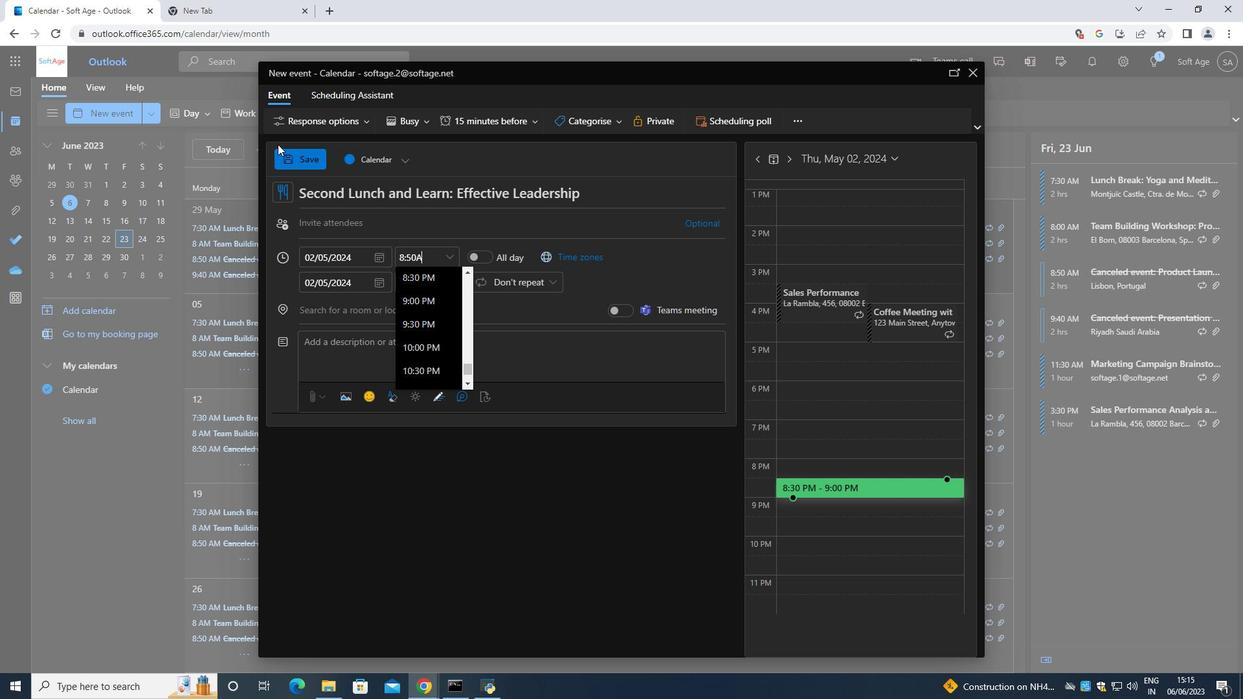 
Action: Mouse moved to (450, 259)
Screenshot: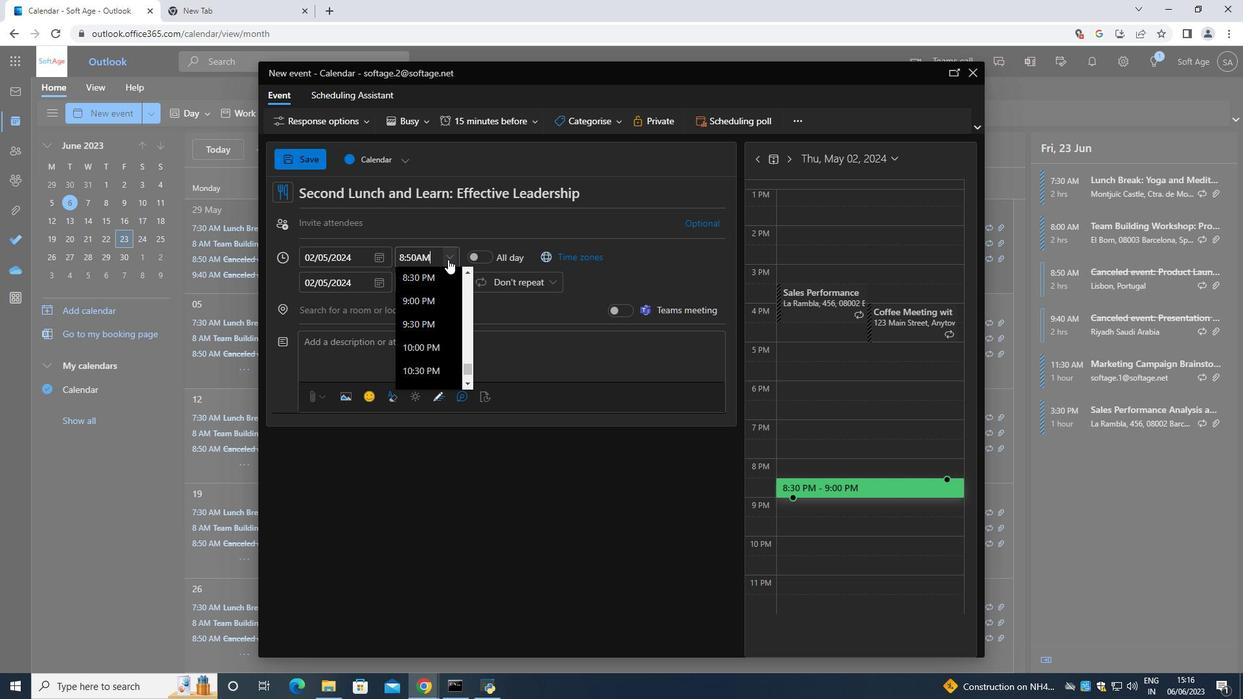 
Action: Mouse pressed left at (450, 259)
Screenshot: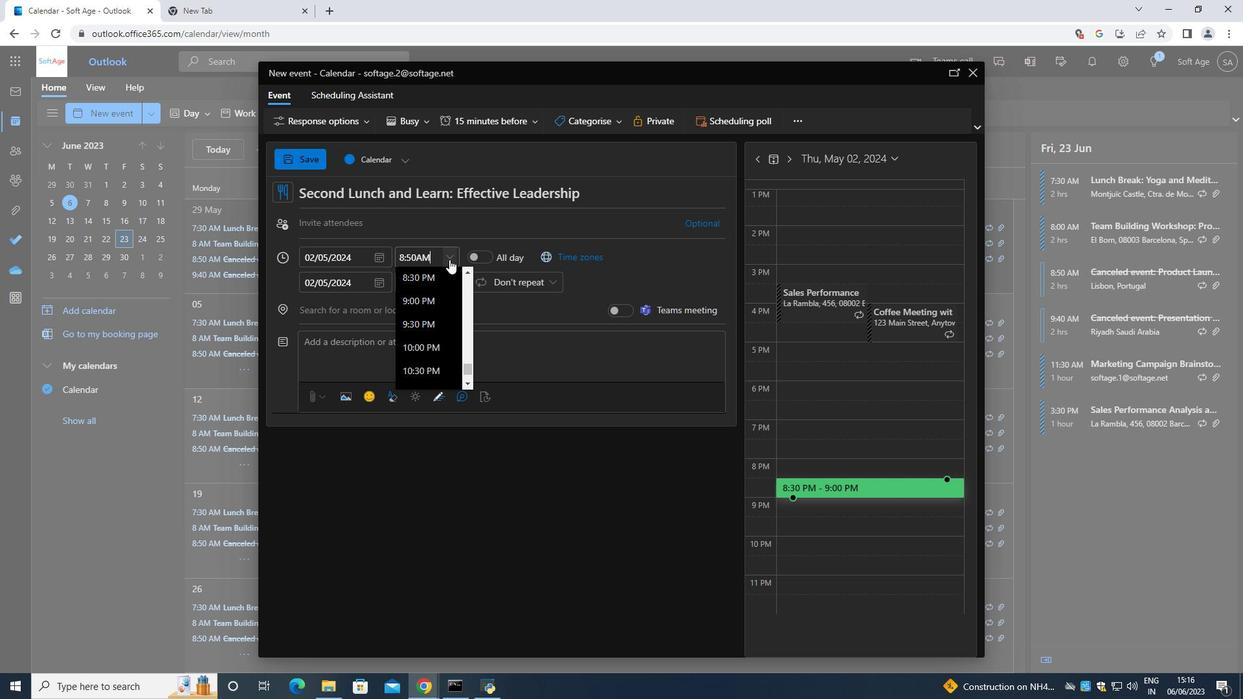 
Action: Mouse moved to (445, 283)
Screenshot: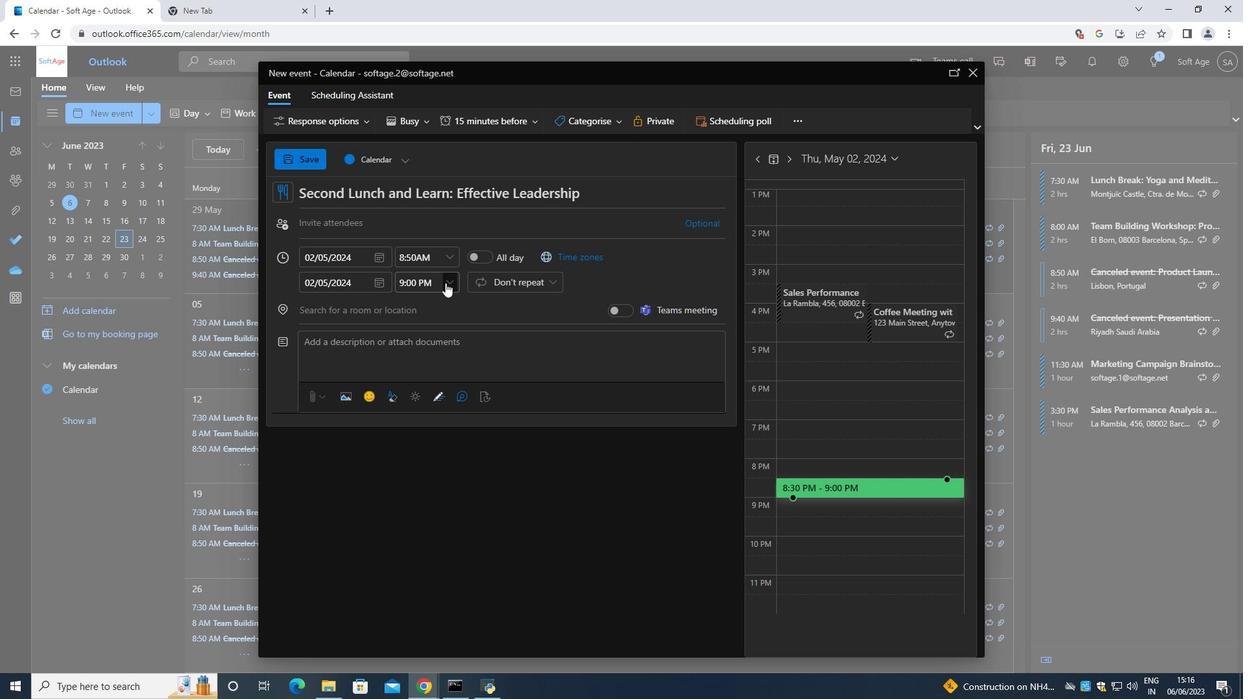 
Action: Mouse pressed left at (445, 283)
Screenshot: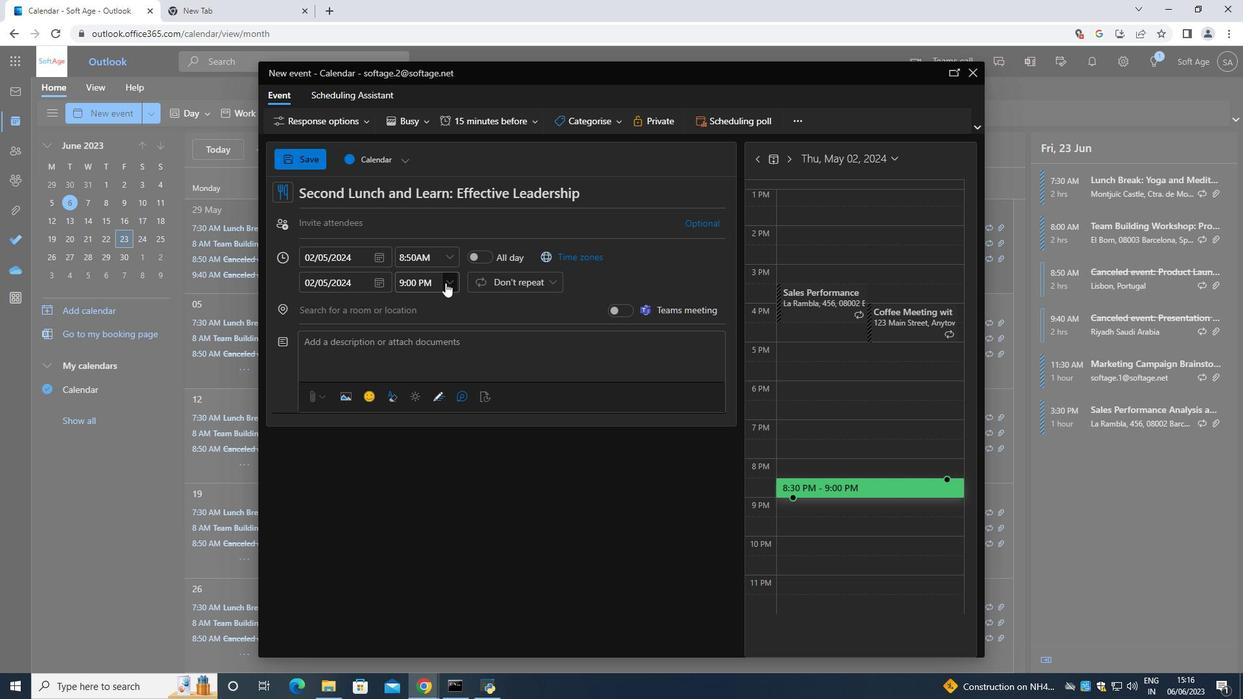 
Action: Mouse moved to (451, 374)
Screenshot: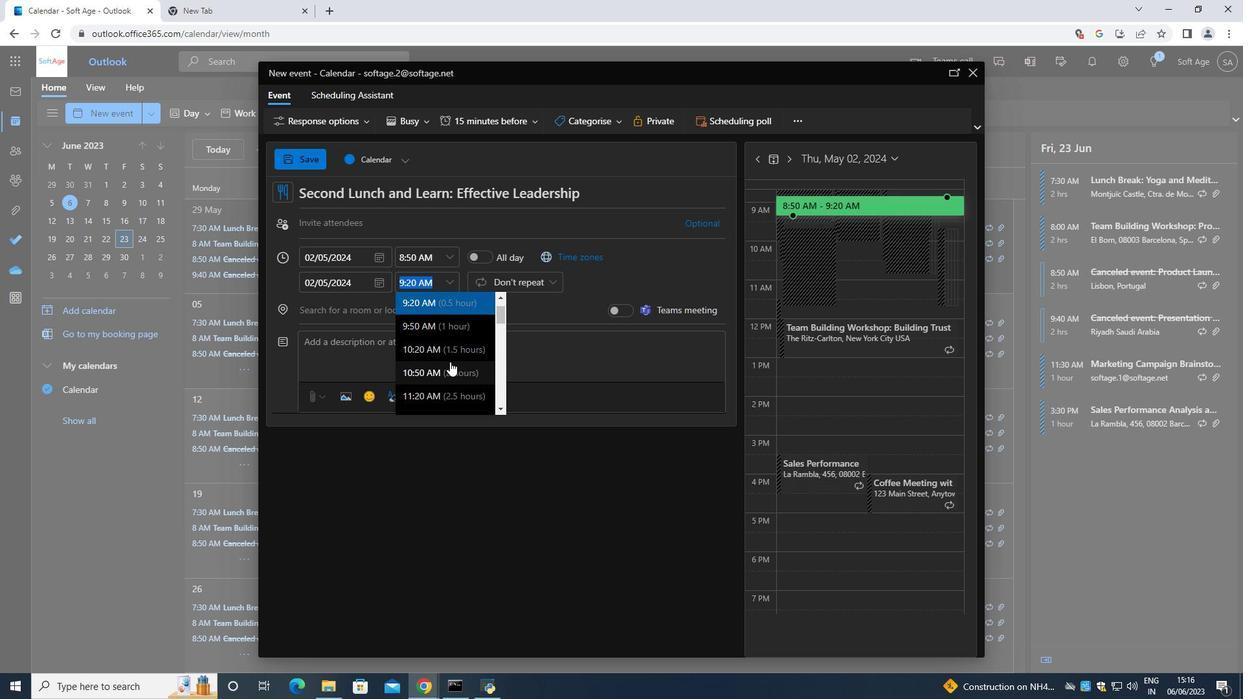 
Action: Mouse pressed left at (451, 374)
Screenshot: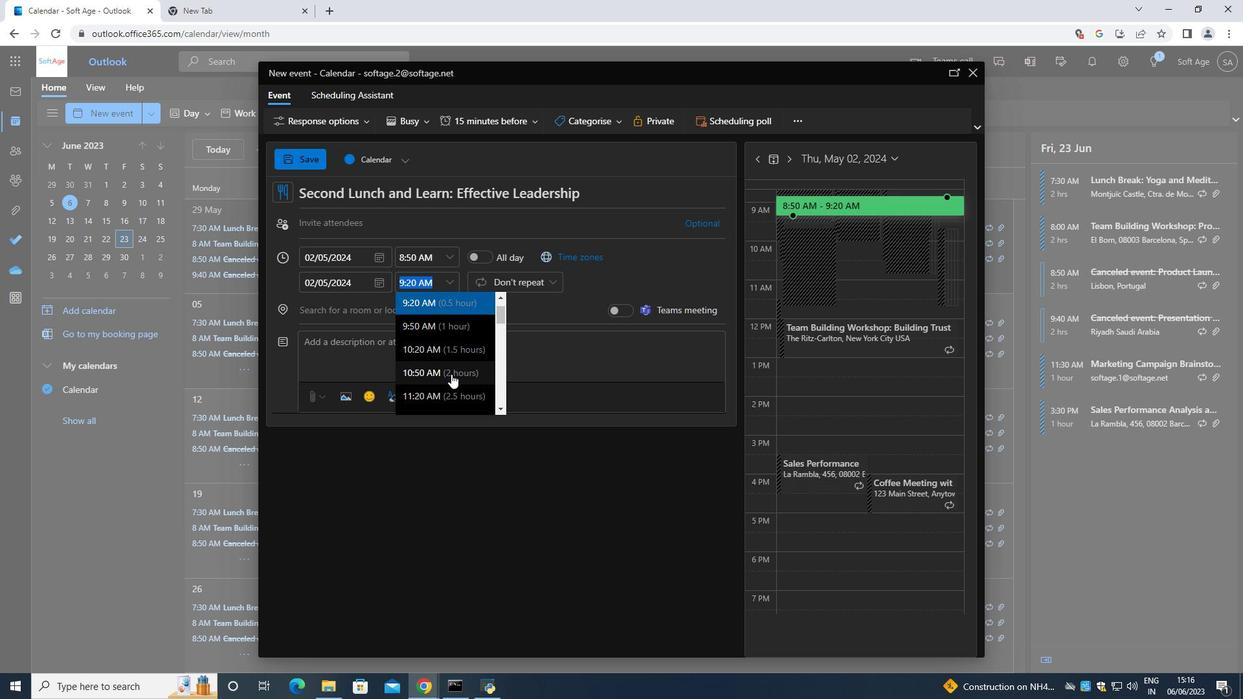 
Action: Mouse moved to (436, 352)
Screenshot: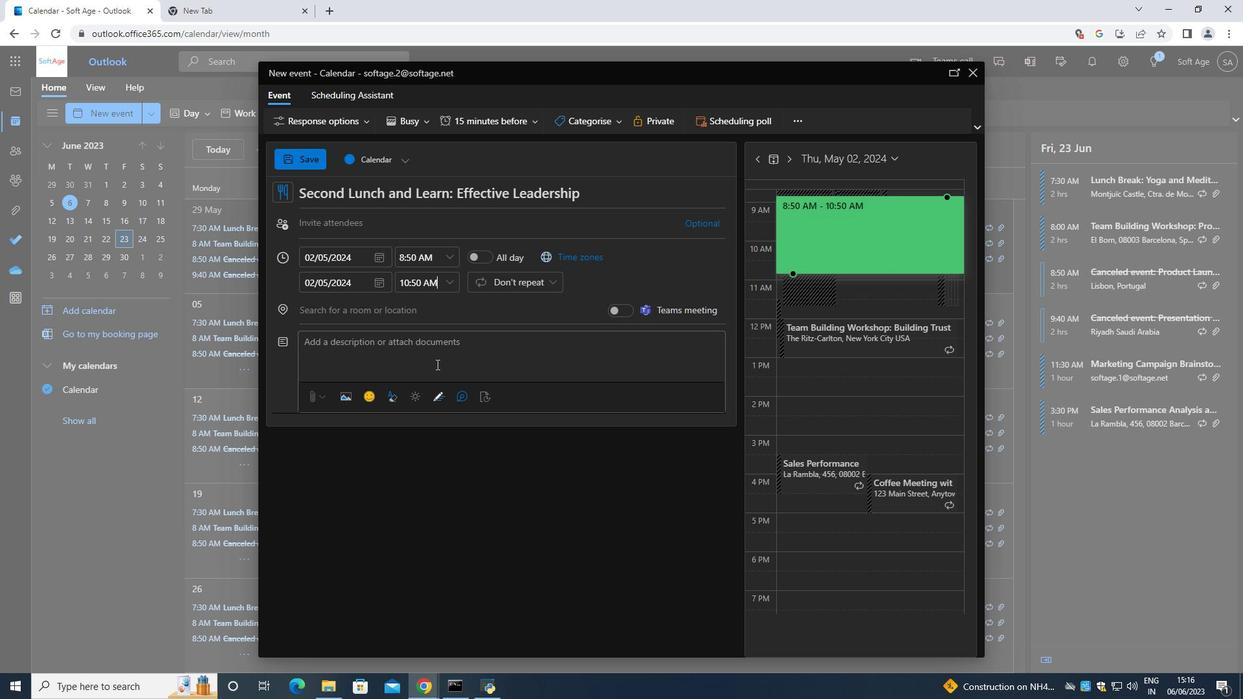 
Action: Mouse pressed left at (436, 352)
Screenshot: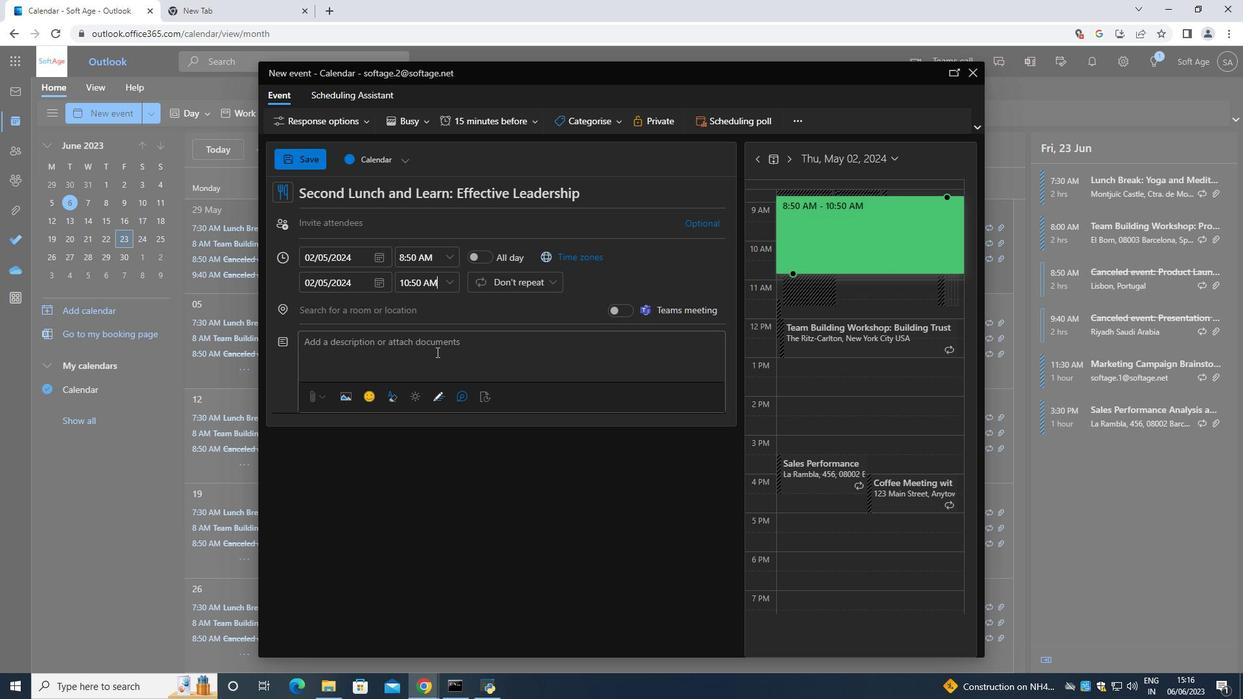 
Action: Mouse moved to (265, 306)
Screenshot: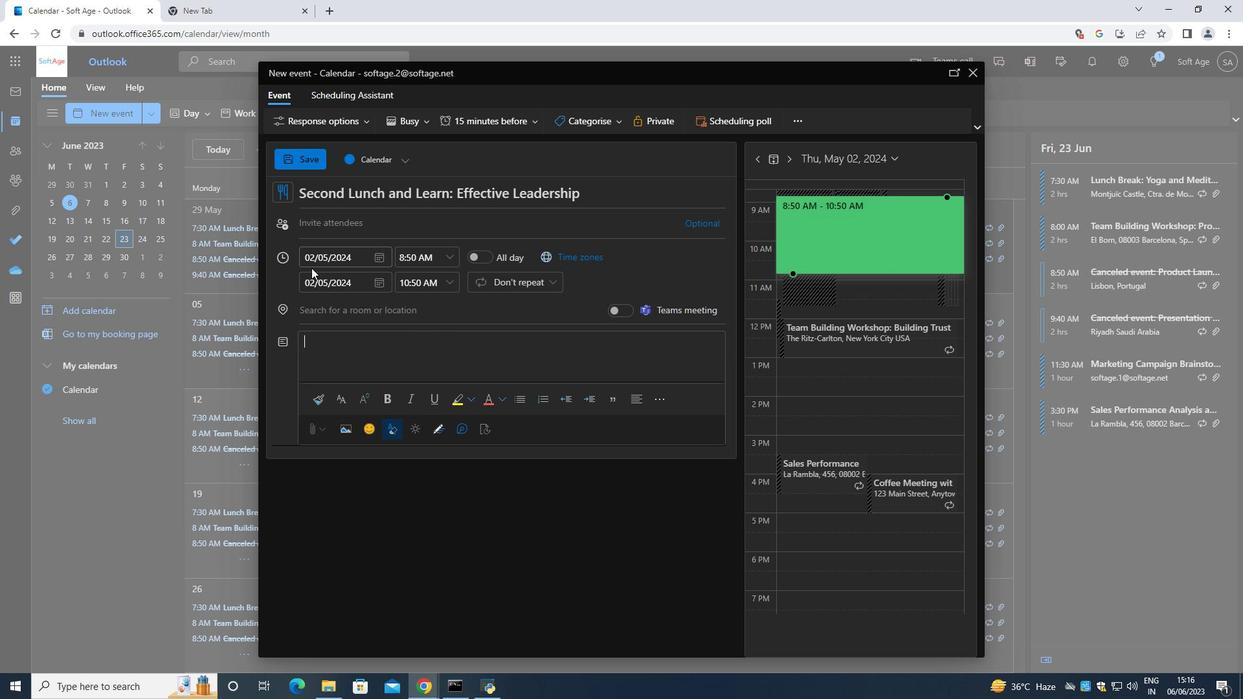 
Action: Key pressed <Key.shift><Key.shift><Key.shift><Key.shift><Key.shift>I
Screenshot: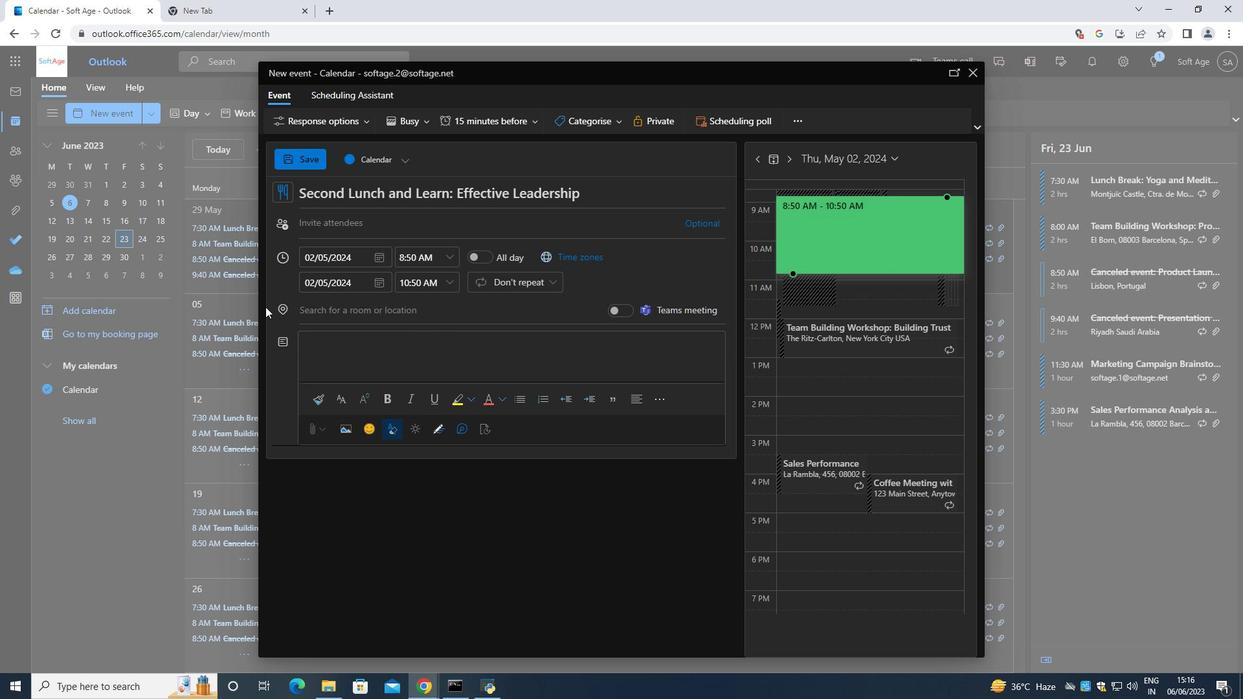 
Action: Mouse moved to (589, 2)
Screenshot: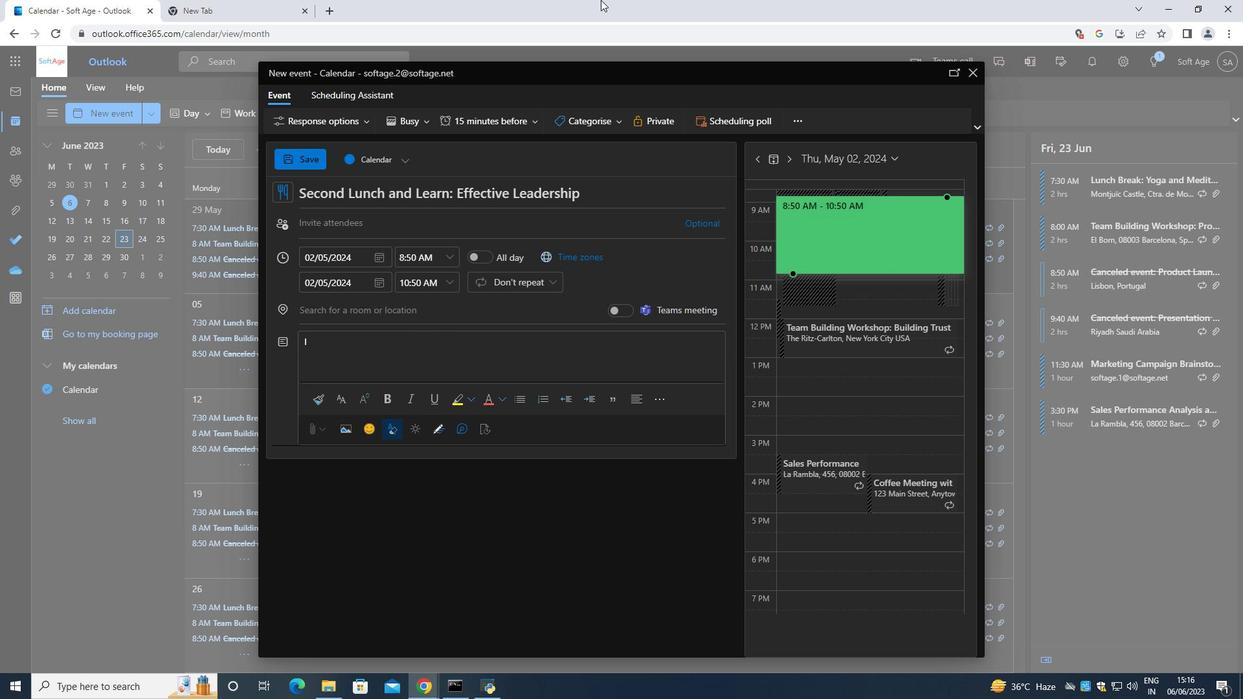 
Action: Key pressed f<Key.space>
Screenshot: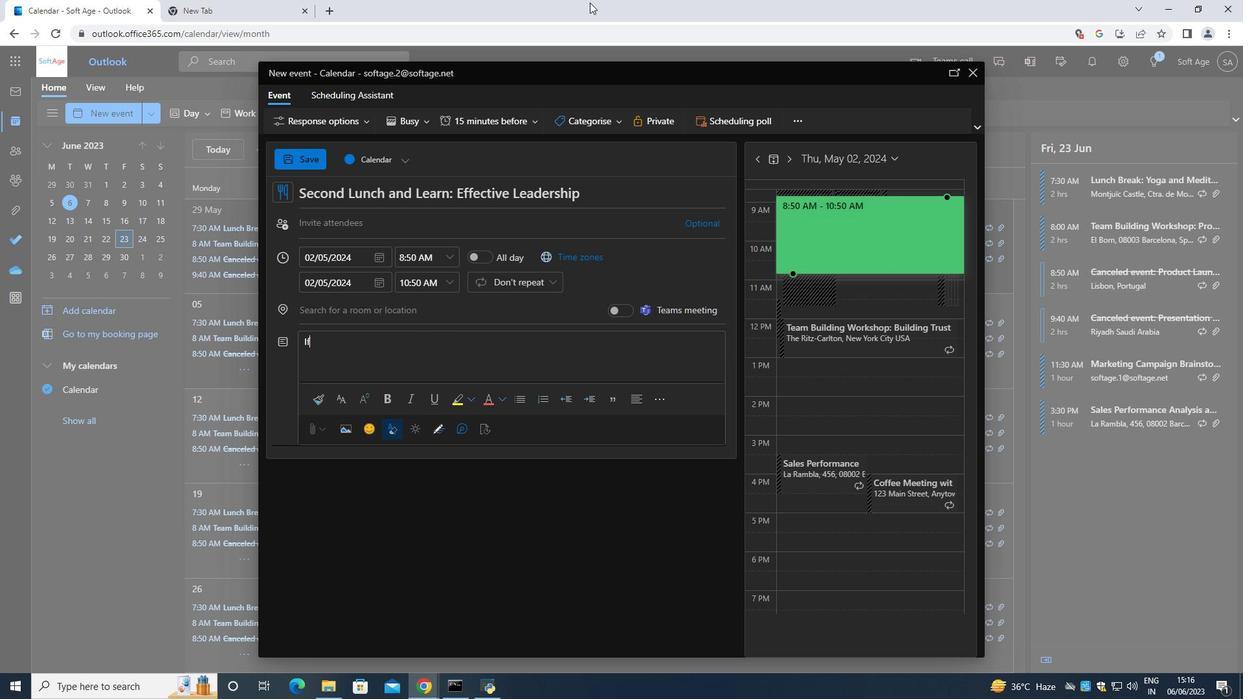 
Action: Mouse moved to (1243, 0)
Screenshot: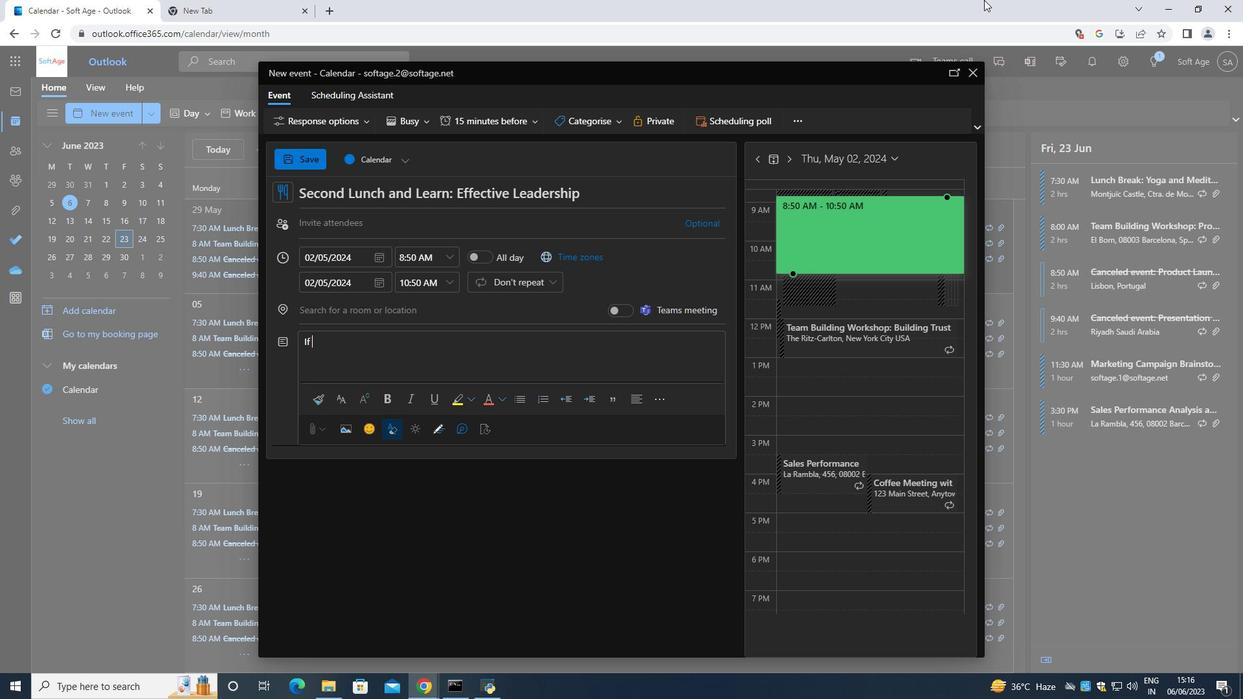 
Action: Key pressed app<Key.space><Key.backspace>licable<Key.space>,<Key.space>participants<Key.space>will<Key.space>explore<Key.space>effective<Key.space>communication<Key.space>strategies<Key.space>foe<Key.backspace>r<Key.space>remot<Key.space><Key.backspace>e<Key.space>or<Key.space>virtual<Key.space>tean<Key.backspace>m<Key.space>envitonments.<Key.space><Key.left><Key.left><Key.left><Key.left><Key.left><Key.left><Key.left><Key.left><Key.left><Key.left><Key.right><Key.right><Key.backspace><Key.backspace>e<Key.backspace>ro<Key.down><Key.shift>They<Key.space>will<Key.space>learn<Key.space>how<Key.space>to<Key.space>leverage<Key.space>technologuy<Key.backspace><Key.backspace>y<Key.space>
Screenshot: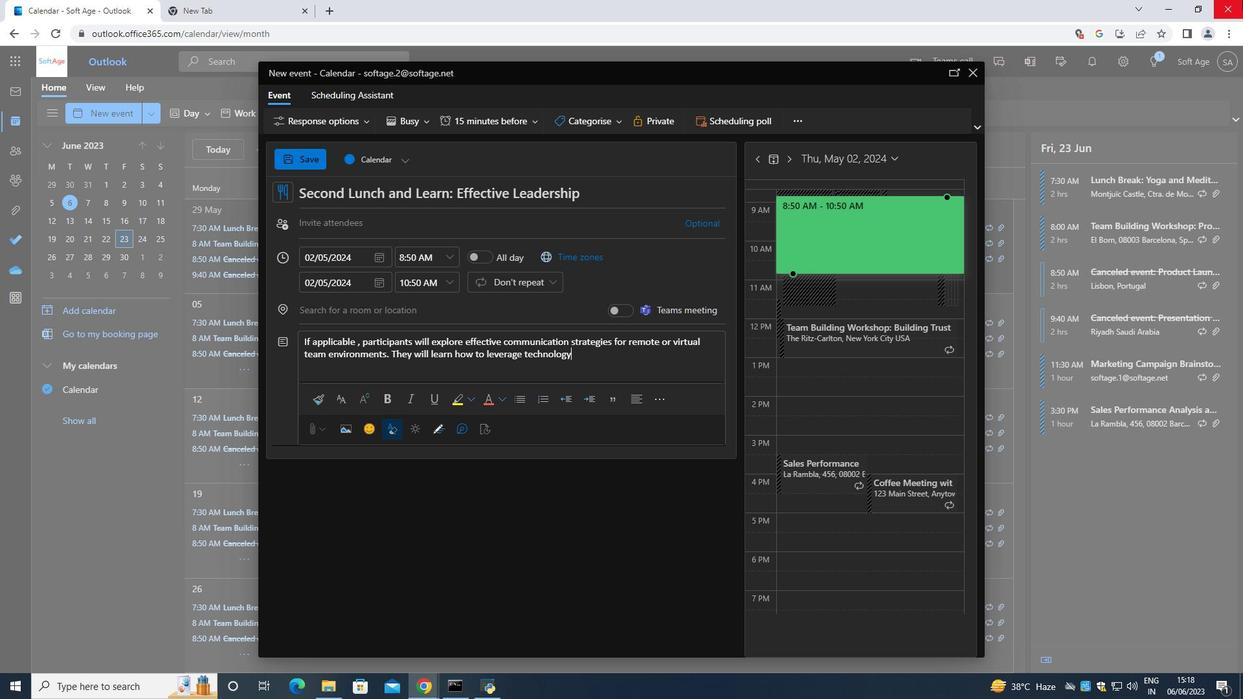 
Action: Mouse moved to (235, 1)
Screenshot: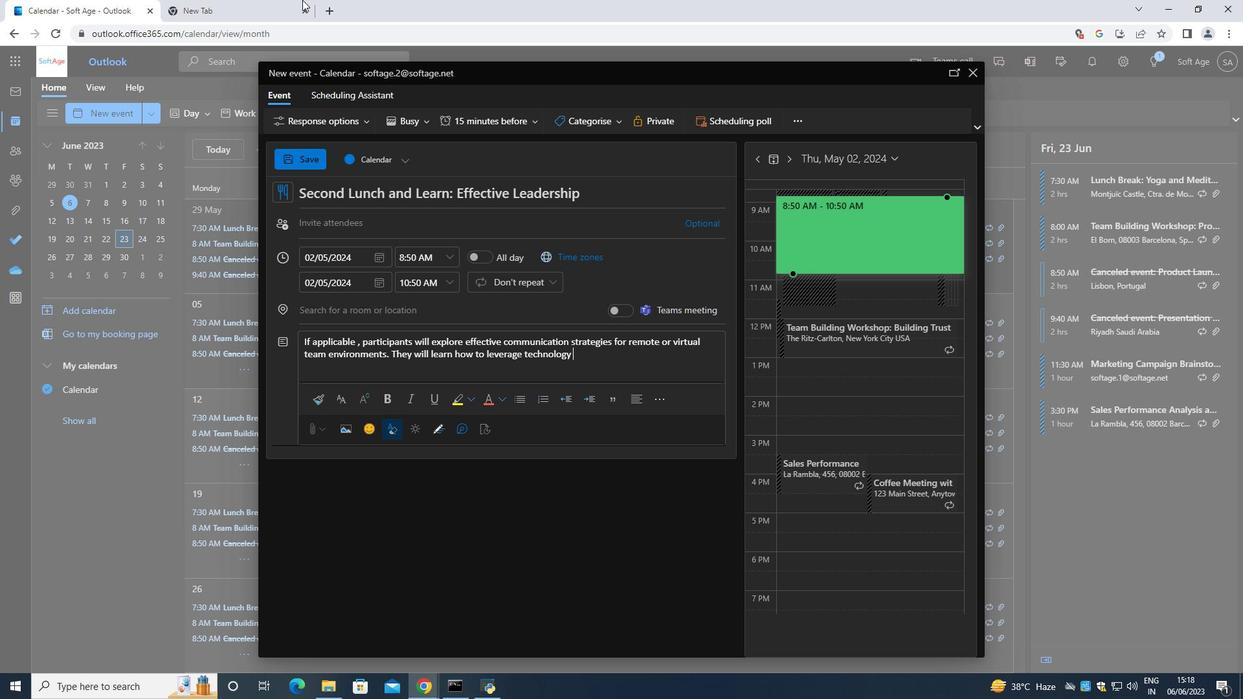 
Action: Key pressed tools<Key.space>,<Key.space>manage<Key.space>communication<Key.space>barriers<Key.space>and<Key.space>maintainstrong<Key.space>c<Key.backspace><Key.backspace><Key.backspace><Key.left><Key.left><Key.left><Key.left><Key.left><Key.space><Key.down><Key.left><Key.down>g<Key.space>connection<Key.space>despite<Key.space>physical<Key.space>distance<Key.space>.
Screenshot: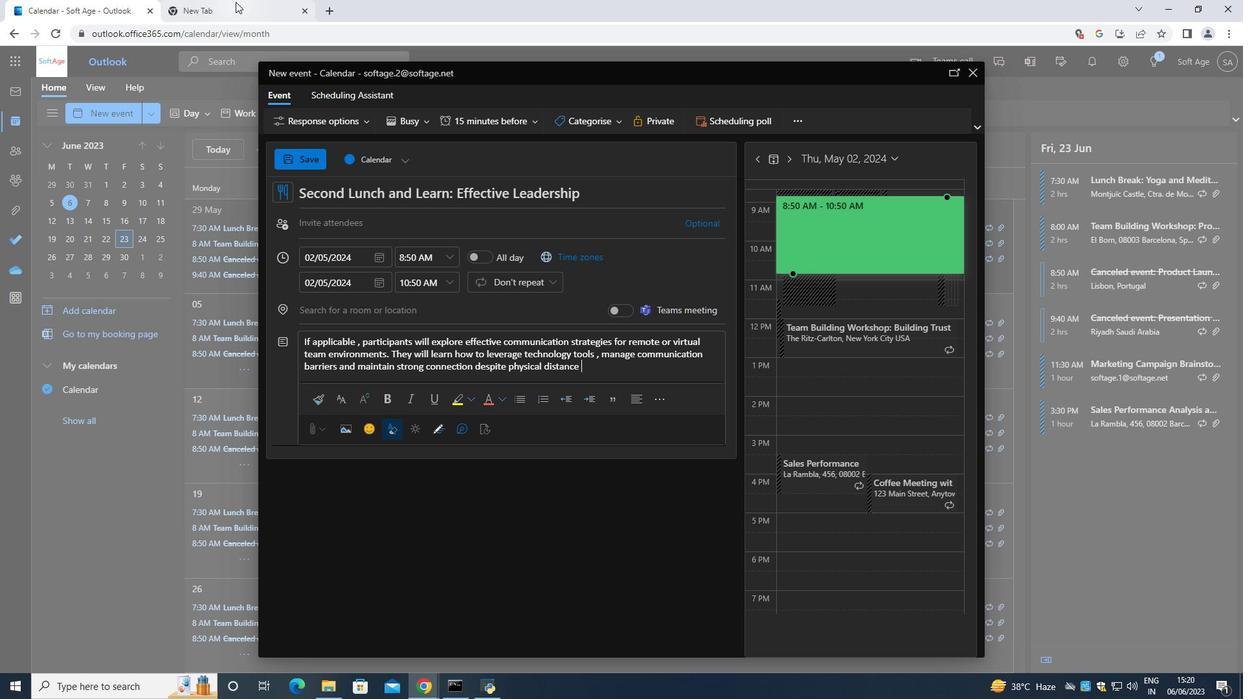 
Action: Mouse moved to (592, 123)
Screenshot: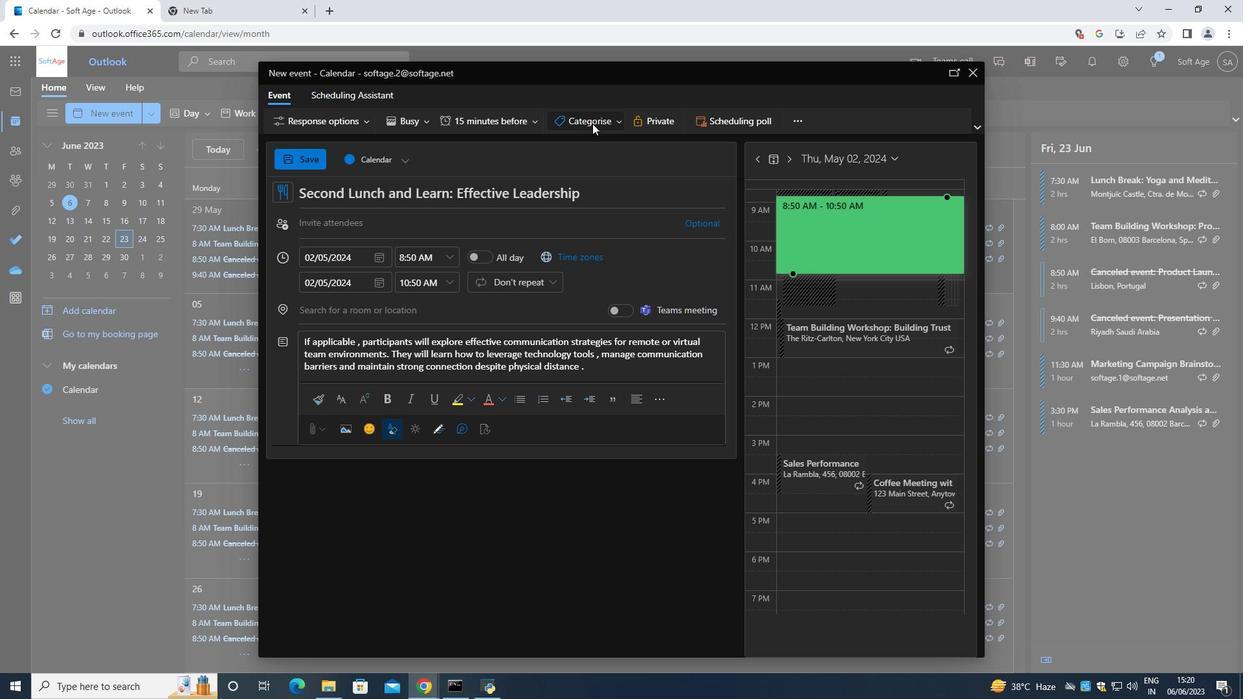 
Action: Mouse pressed left at (592, 123)
Screenshot: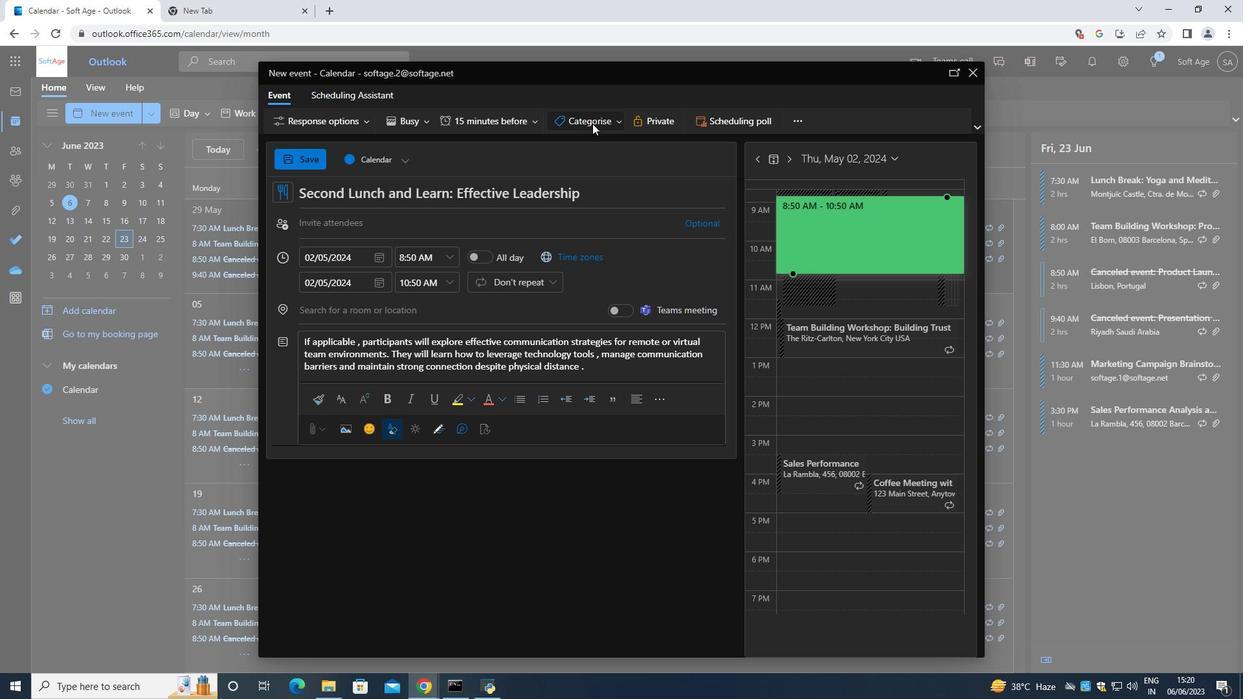 
Action: Mouse moved to (617, 172)
Screenshot: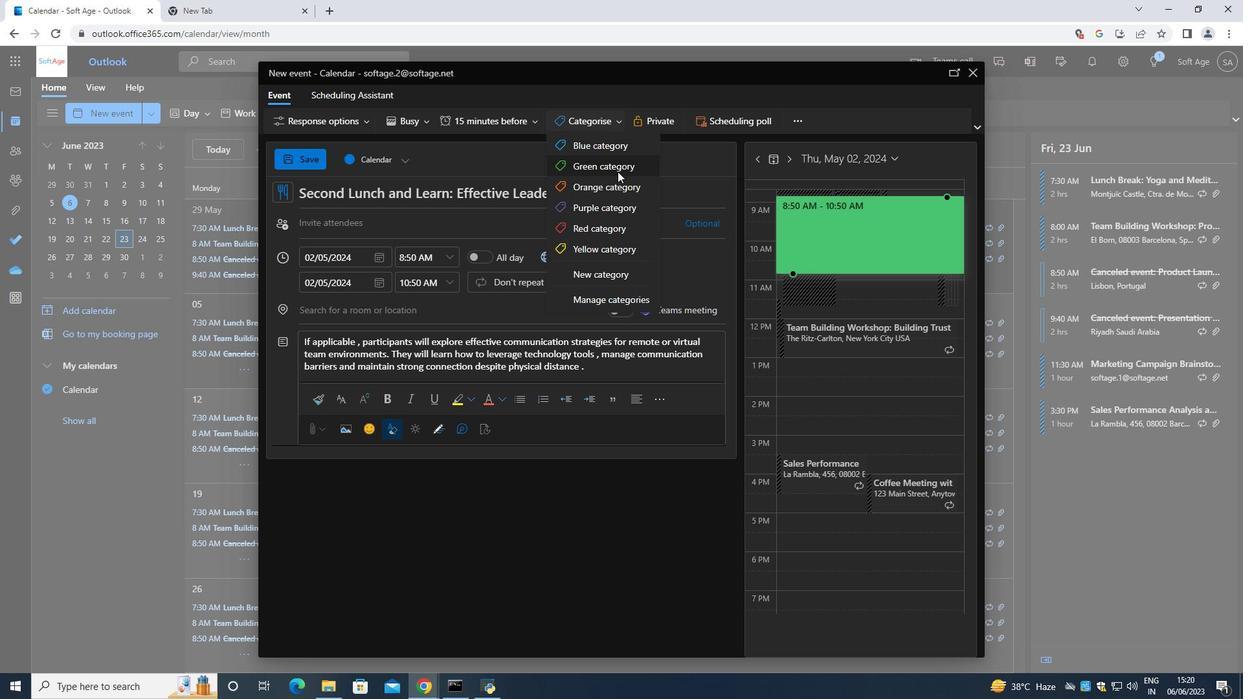 
Action: Mouse pressed left at (617, 172)
Screenshot: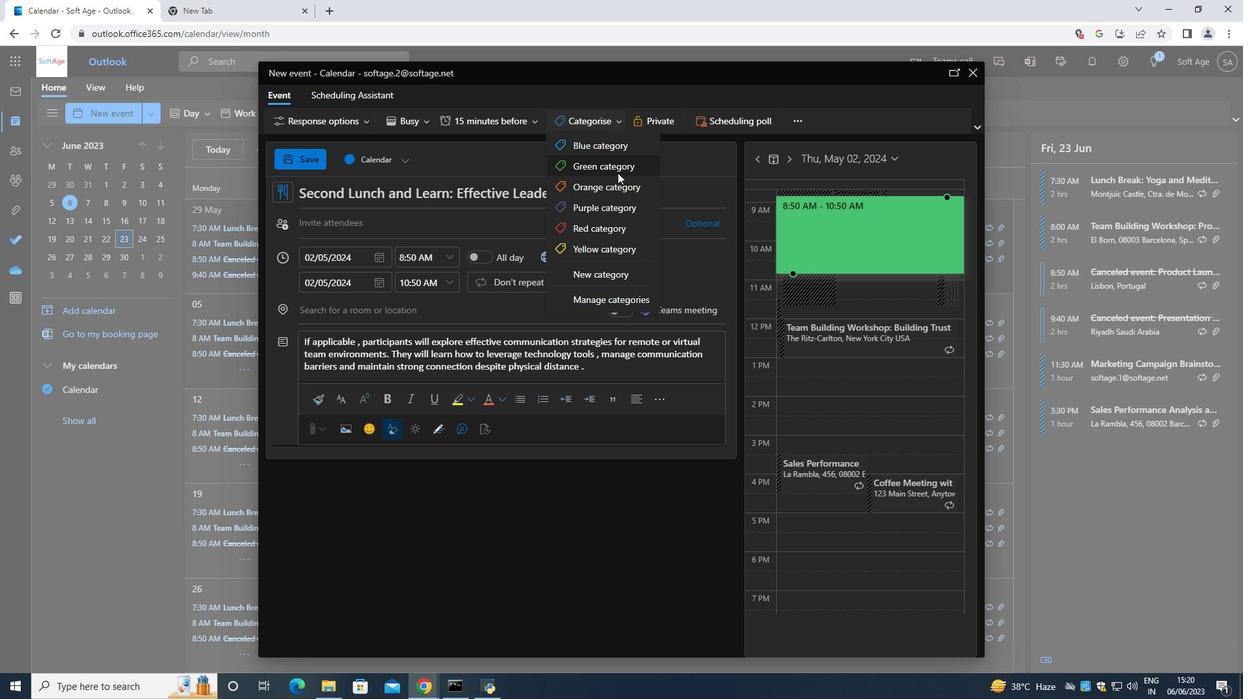 
Action: Mouse moved to (448, 220)
Screenshot: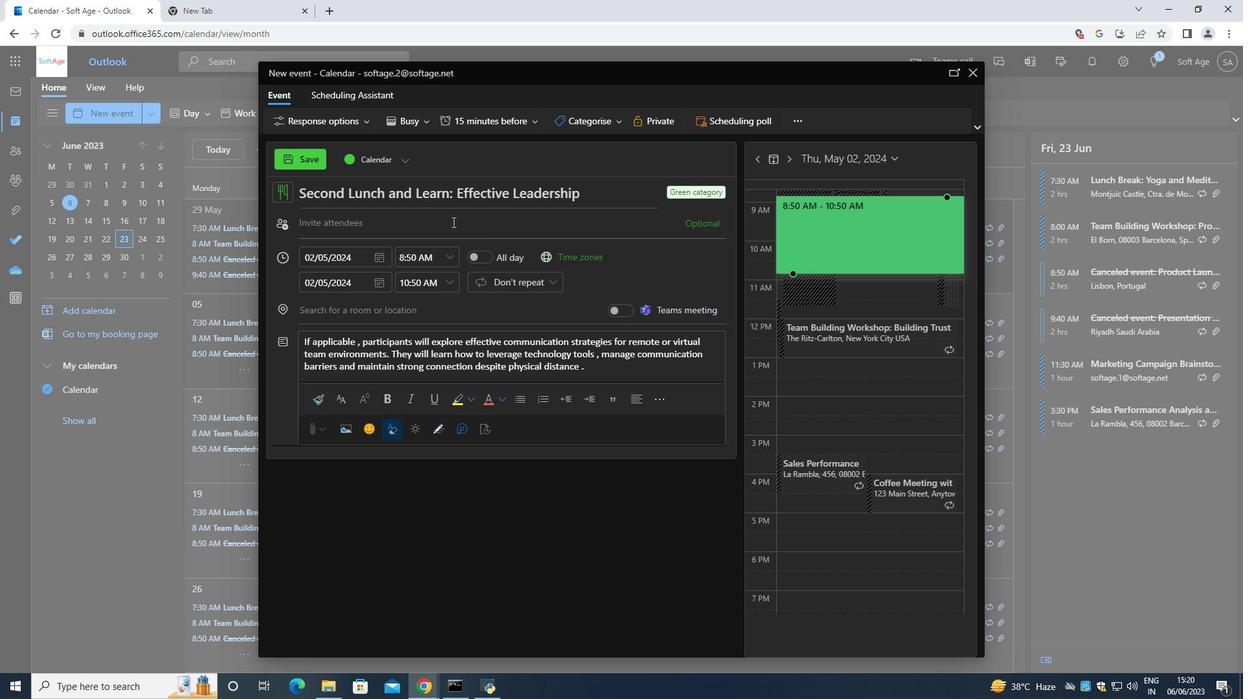 
Action: Mouse pressed left at (448, 220)
Screenshot: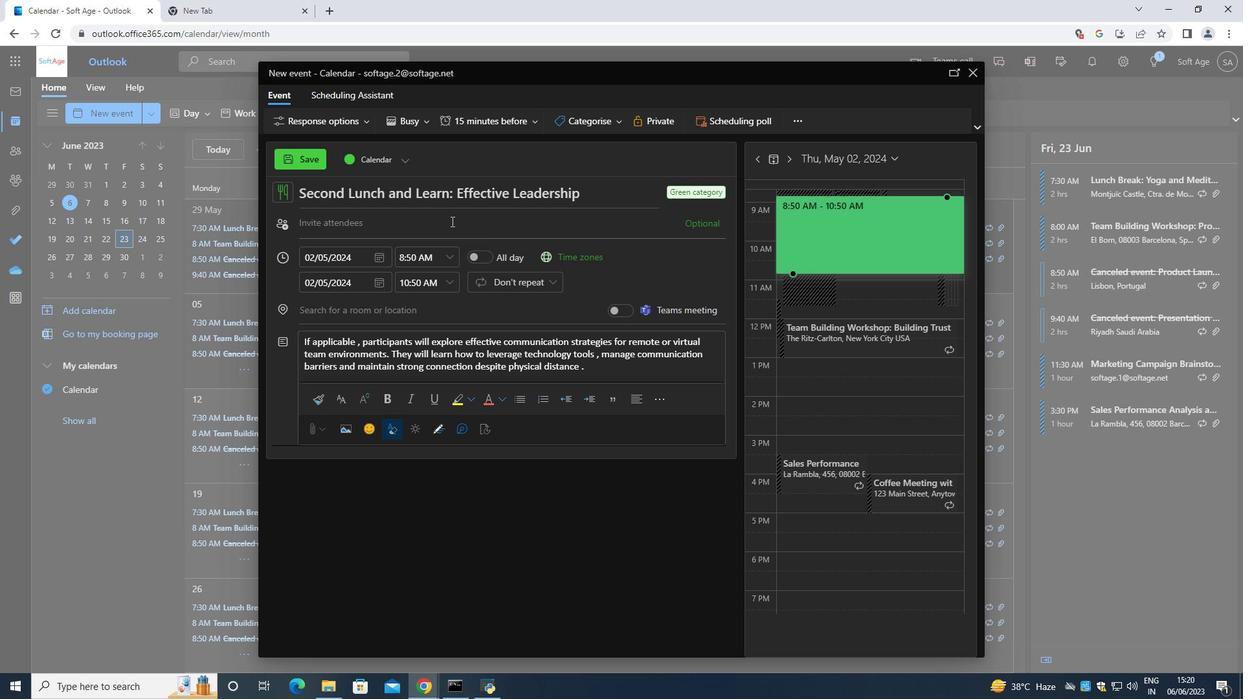 
Action: Mouse moved to (447, 219)
Screenshot: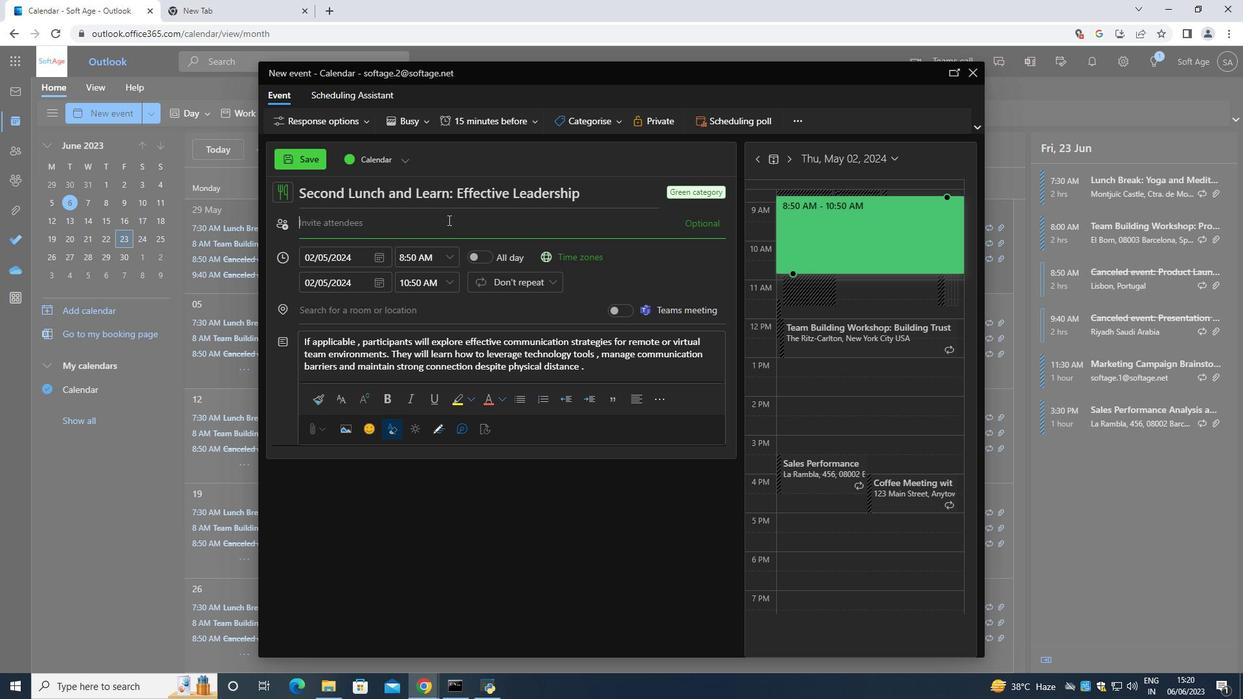 
Action: Key pressed <Key.shift>Softage.10<Key.shift>@
Screenshot: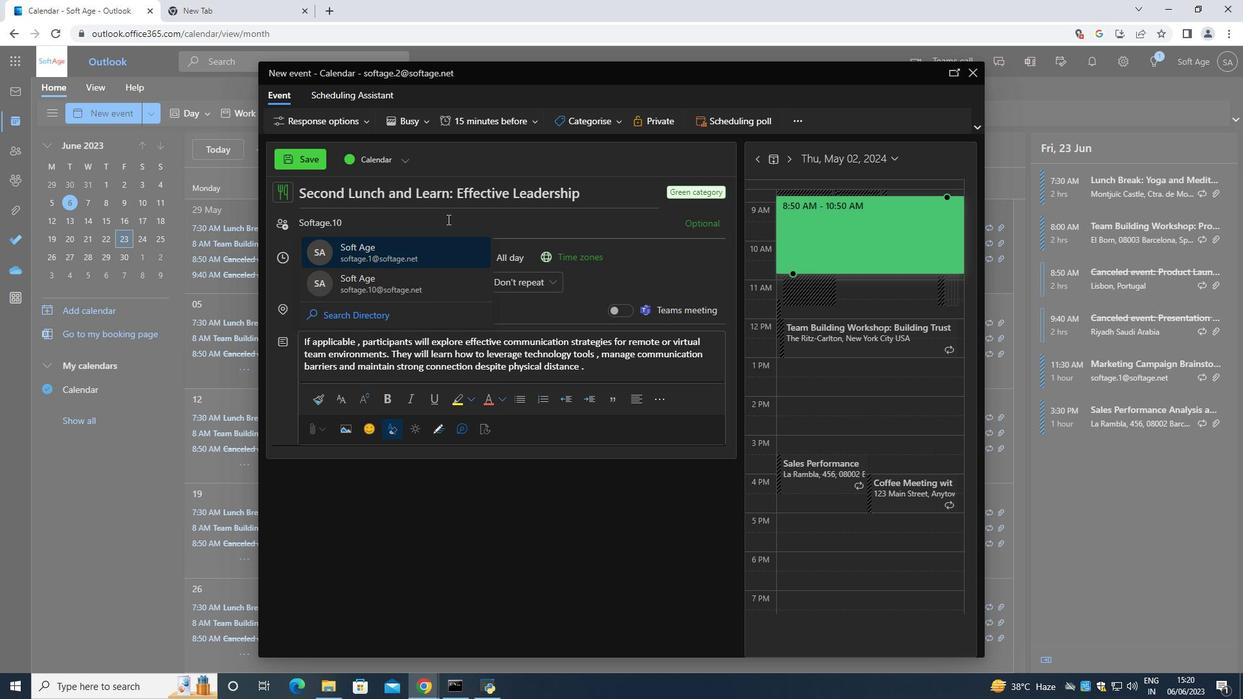 
Action: Mouse moved to (407, 271)
Screenshot: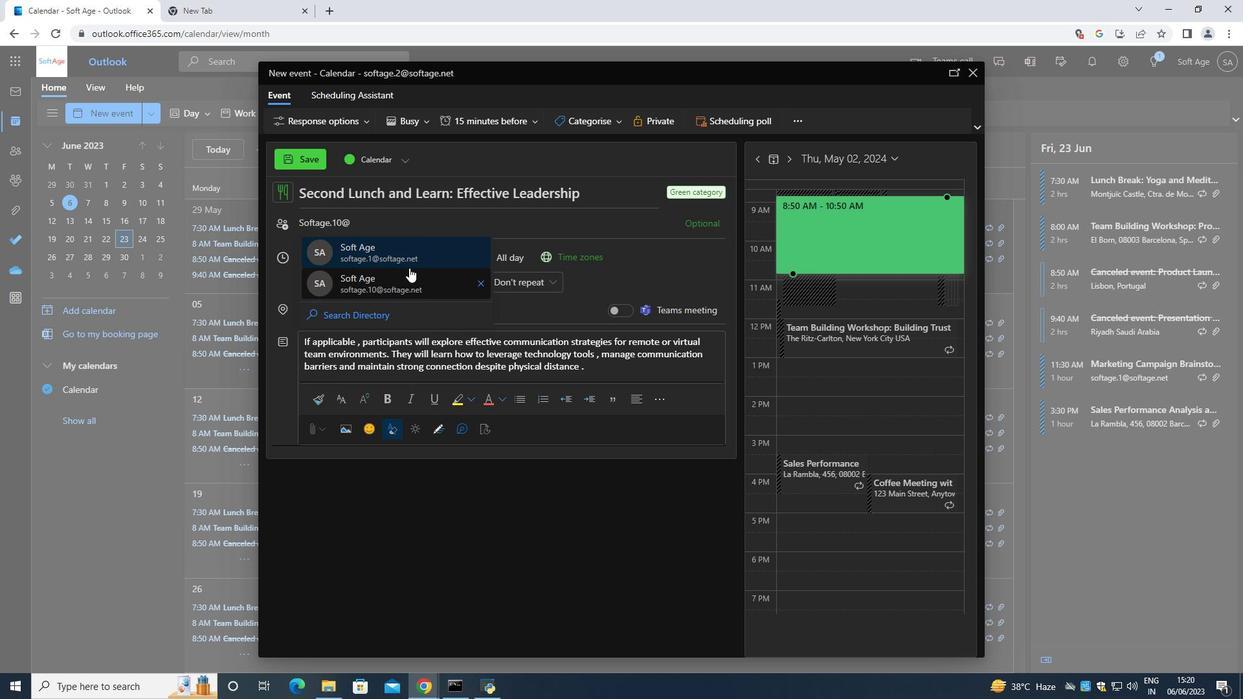 
Action: Mouse pressed left at (407, 271)
Screenshot: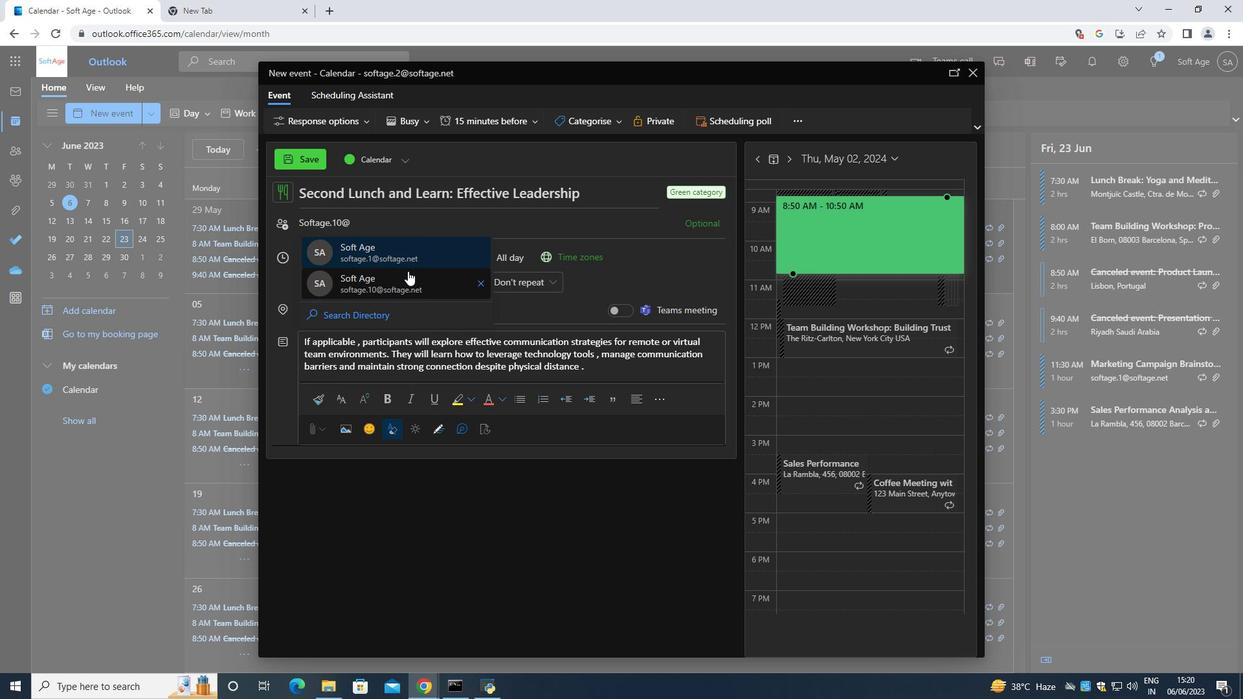 
Action: Mouse moved to (404, 268)
Screenshot: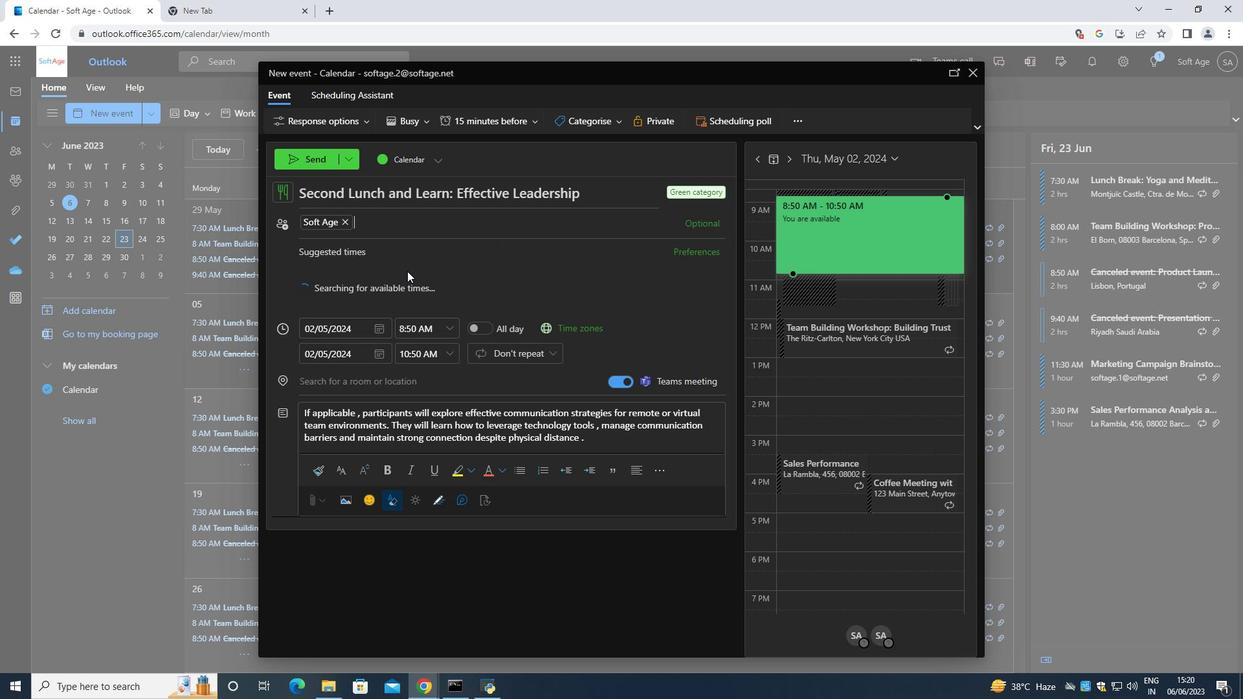 
Action: Key pressed <Key.shift>Softage.1<Key.shift>@
Screenshot: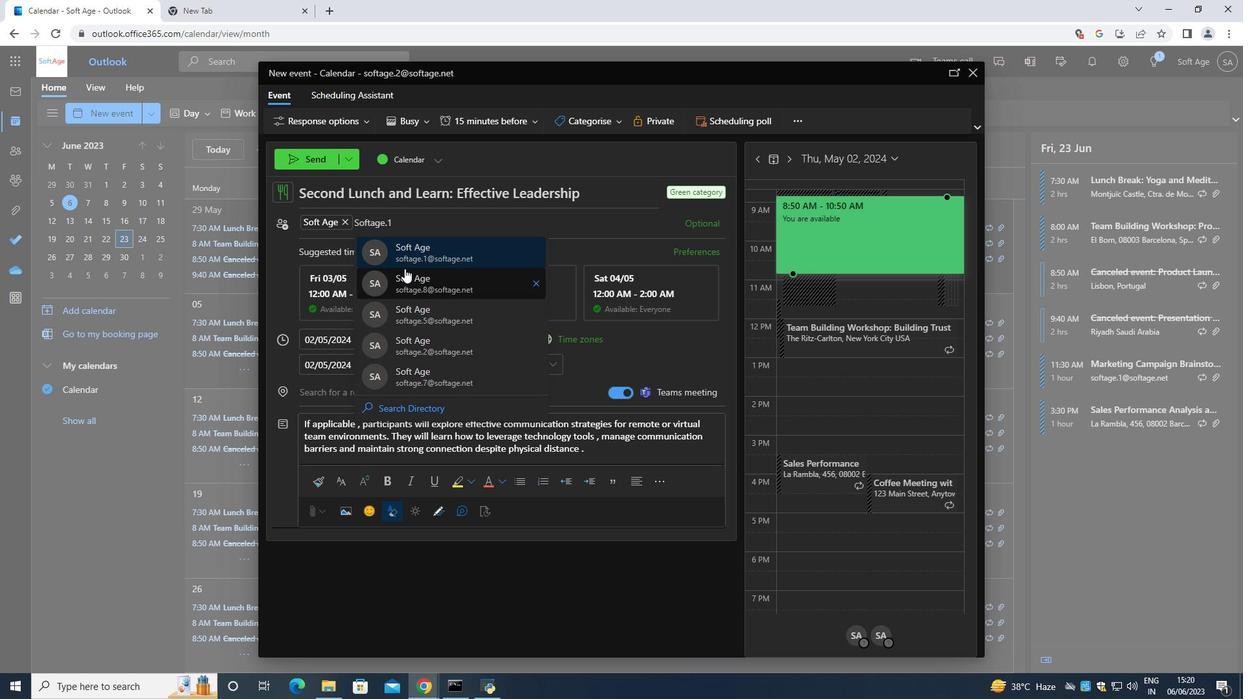 
Action: Mouse moved to (428, 251)
Screenshot: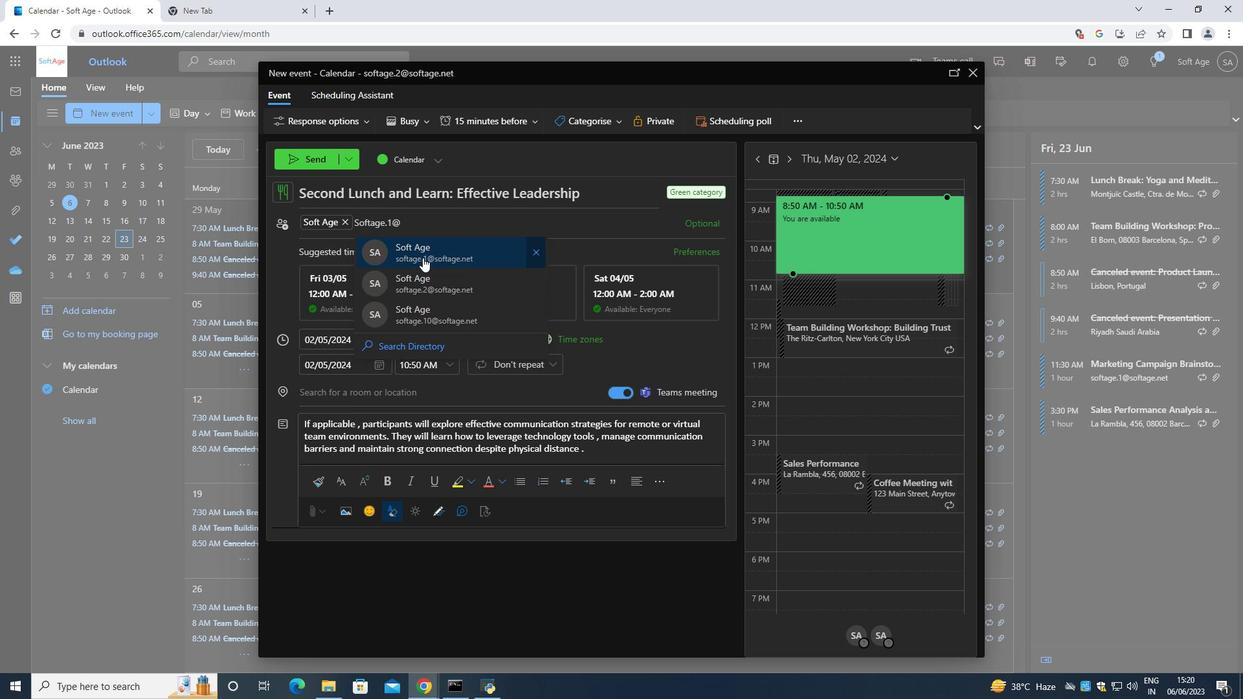 
Action: Mouse pressed left at (428, 251)
Screenshot: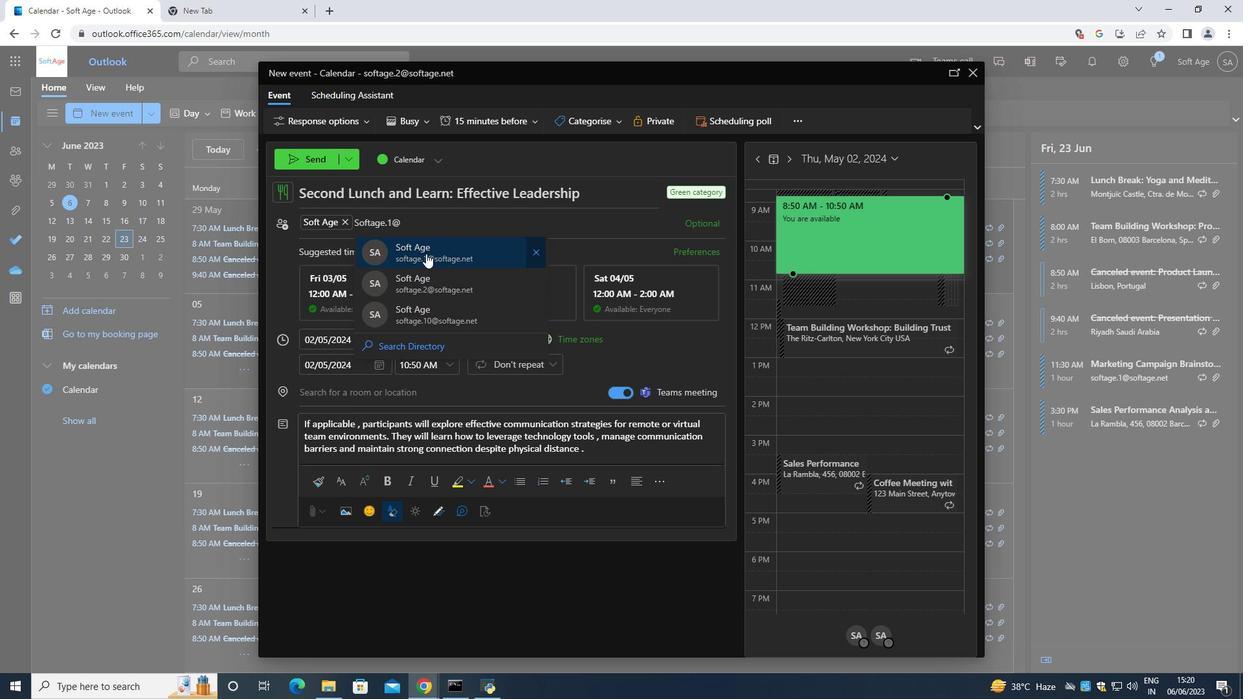 
Action: Mouse moved to (492, 119)
Screenshot: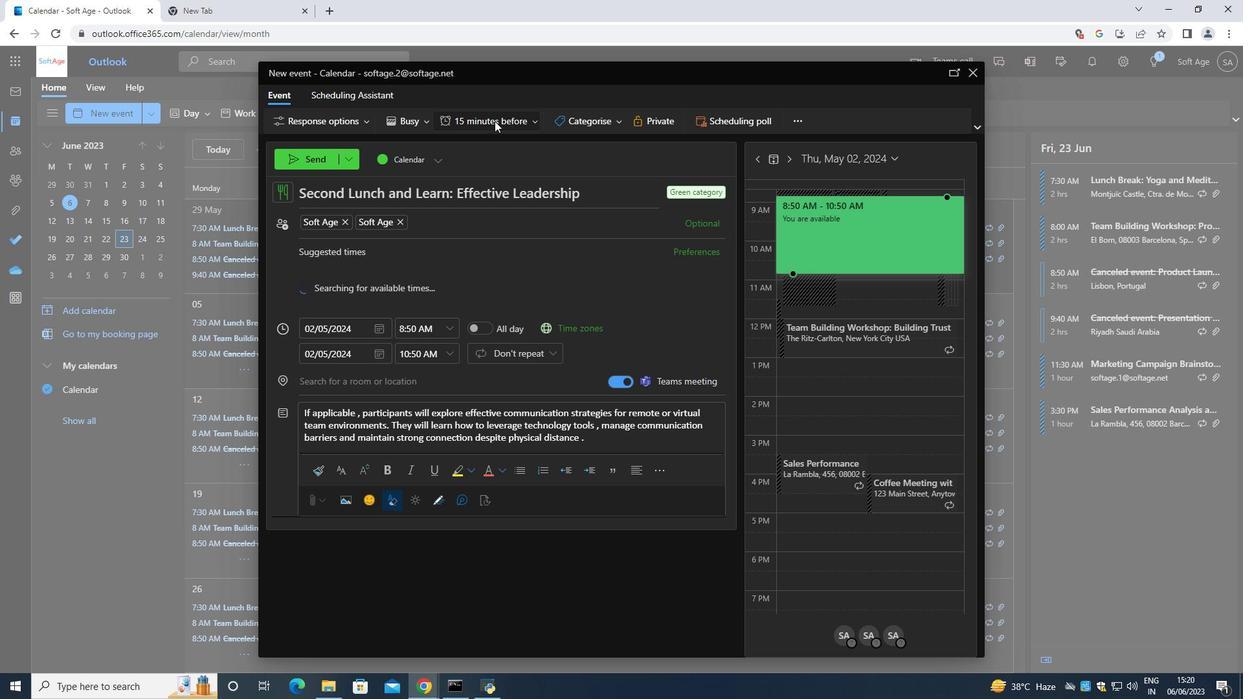 
Action: Mouse pressed left at (492, 119)
Screenshot: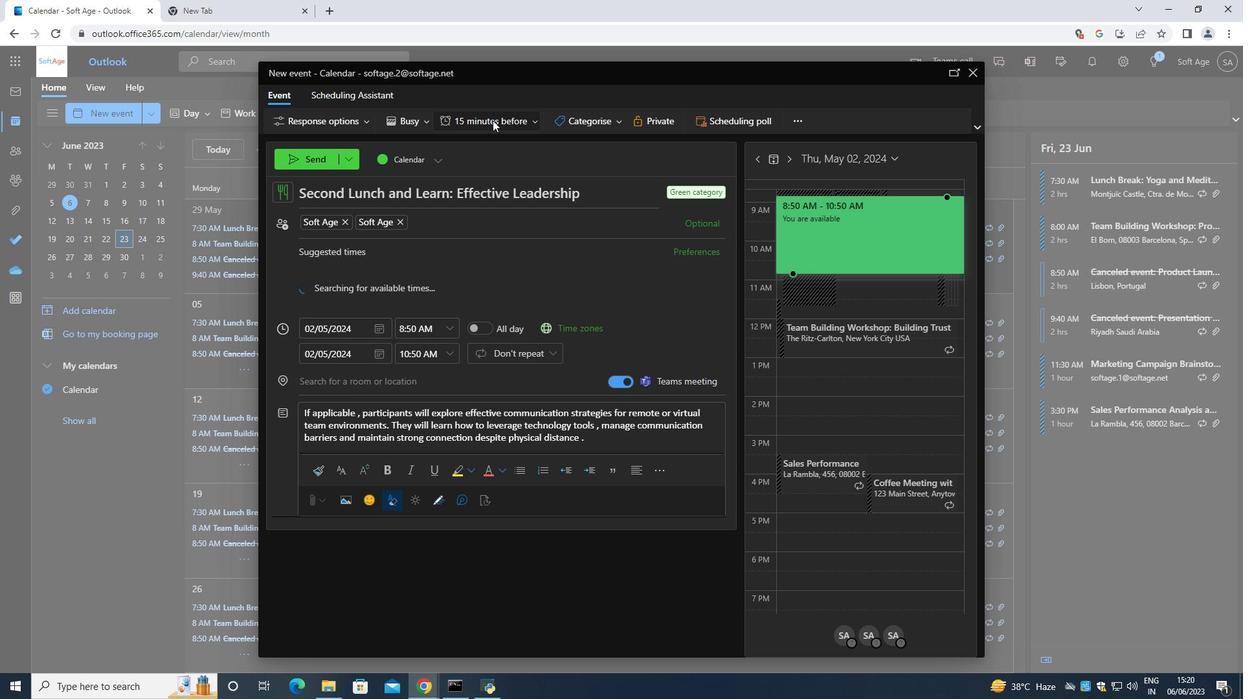 
Action: Mouse moved to (486, 268)
Screenshot: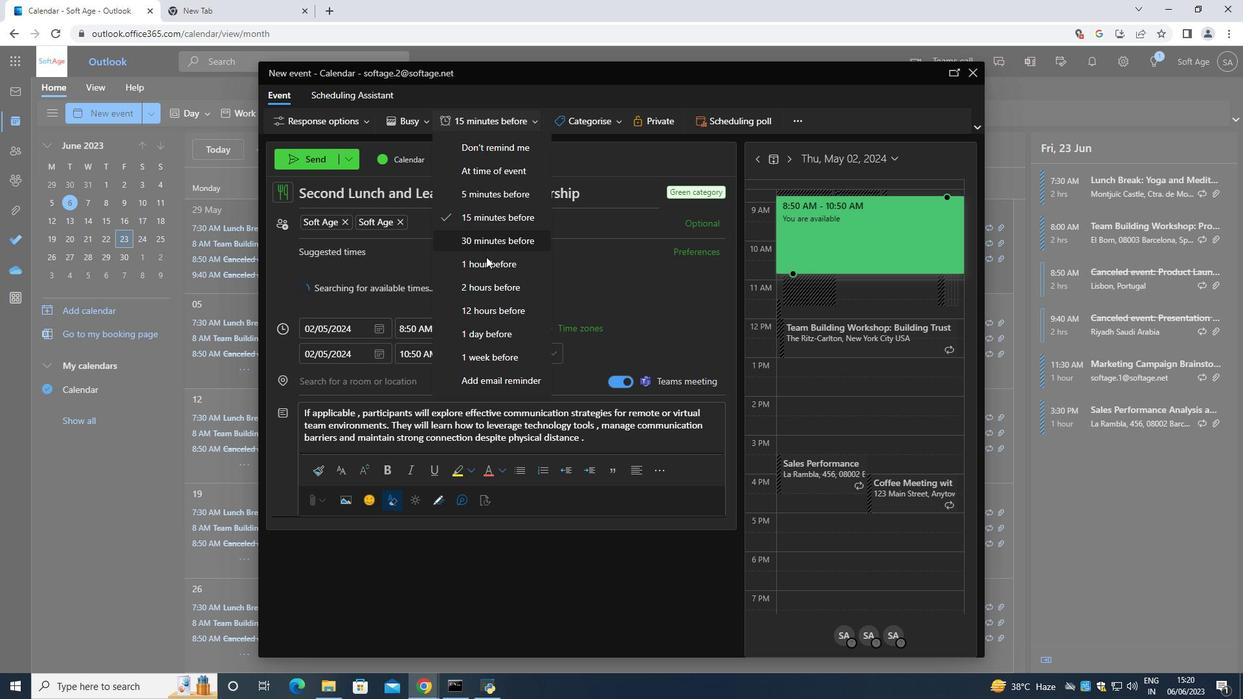 
Action: Mouse pressed left at (486, 268)
Screenshot: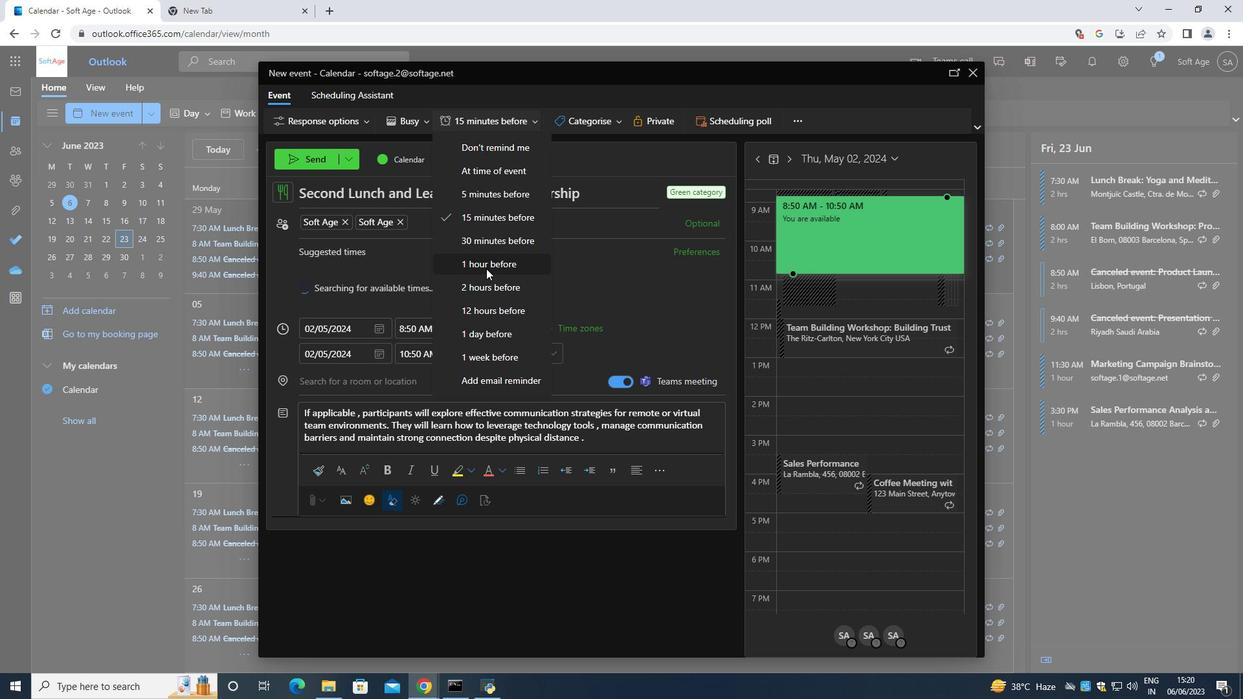 
Action: Mouse moved to (321, 156)
Screenshot: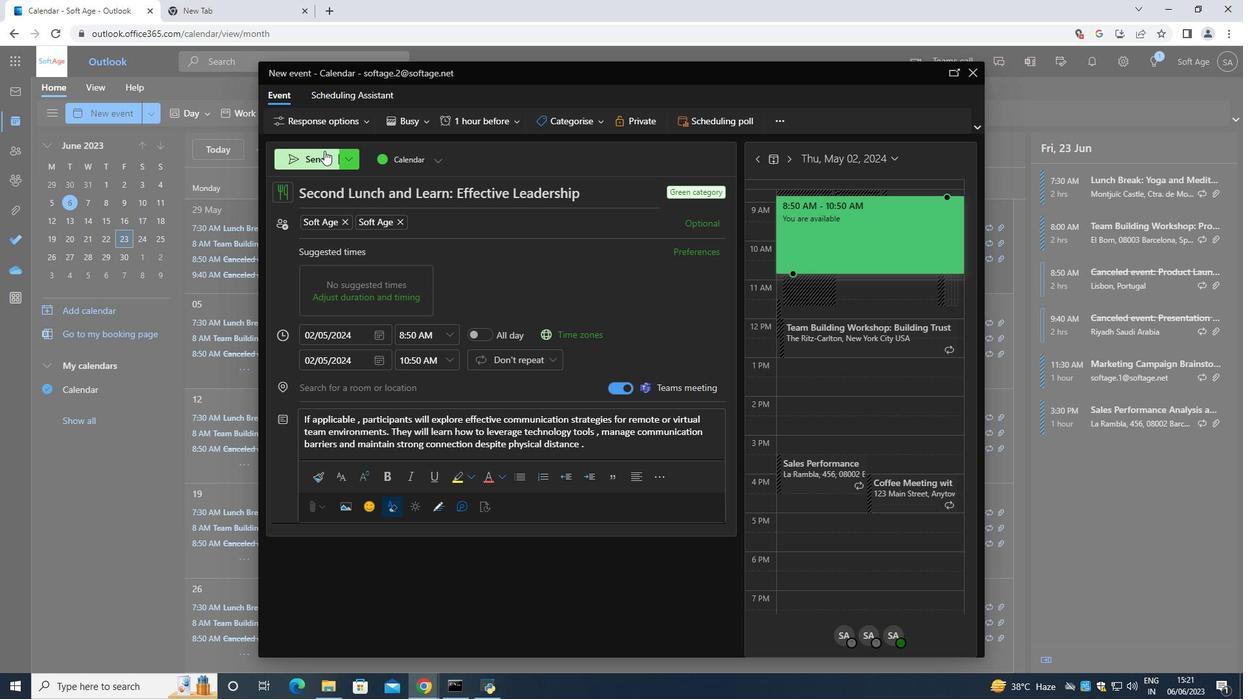 
Action: Mouse pressed left at (321, 156)
Screenshot: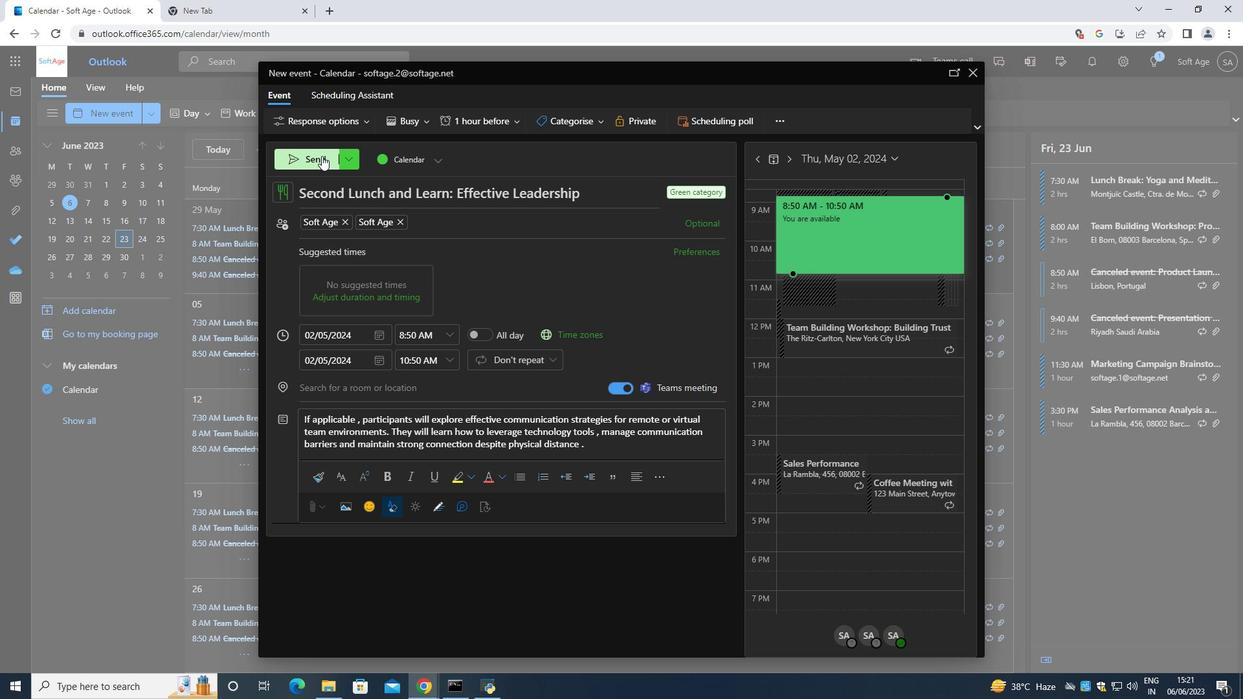 
Action: Mouse moved to (321, 156)
Screenshot: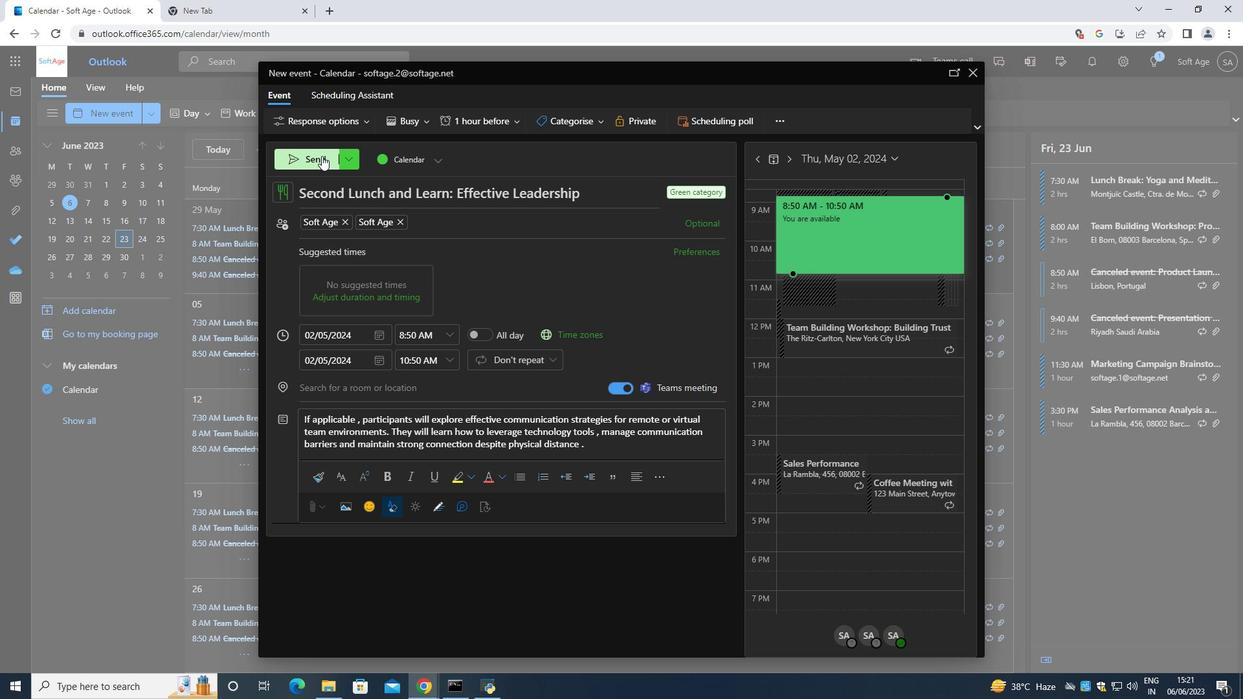
